 Task: Create a due date automation trigger when advanced on, on the wednesday before a card is due add fields with custom field "Resume" set to a number greater than 1 and lower or equal to 10 at 11:00 AM.
Action: Mouse moved to (945, 293)
Screenshot: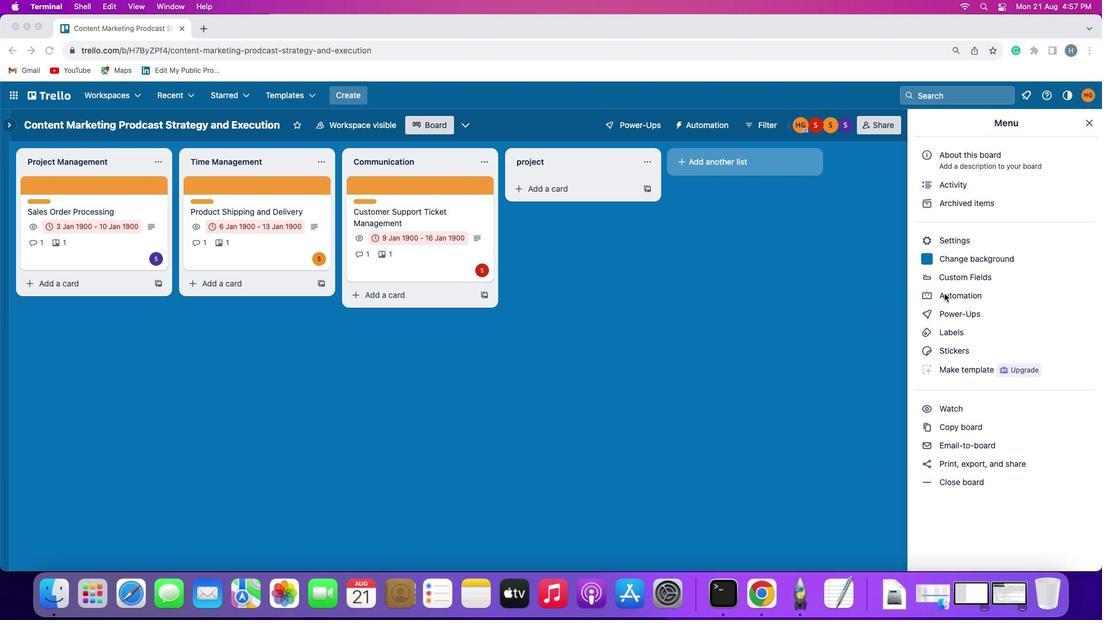 
Action: Mouse pressed left at (945, 293)
Screenshot: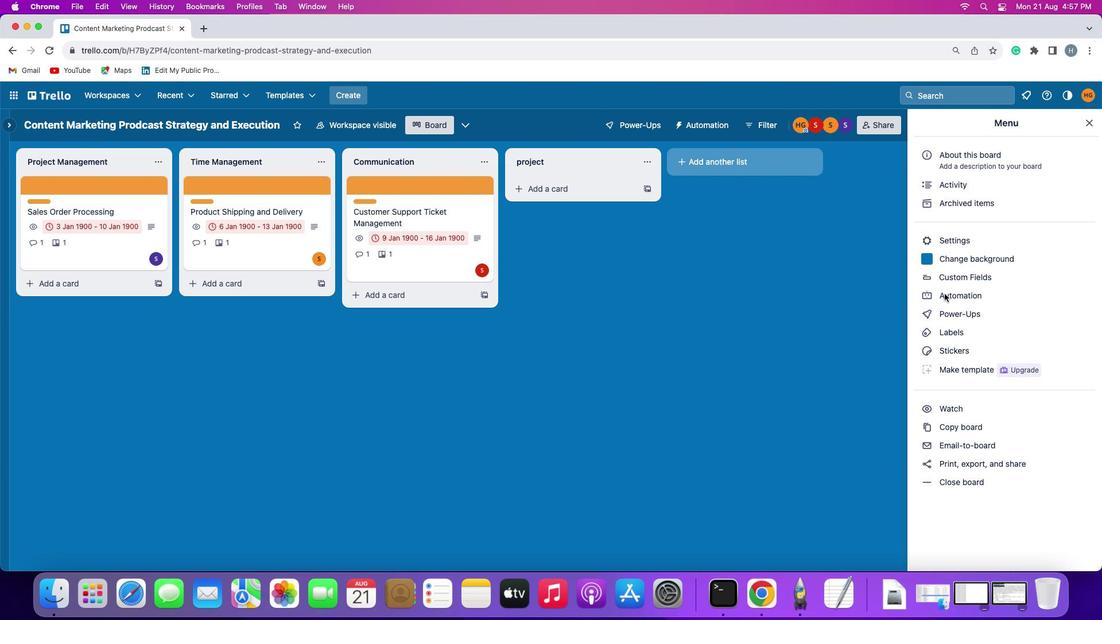 
Action: Mouse pressed left at (945, 293)
Screenshot: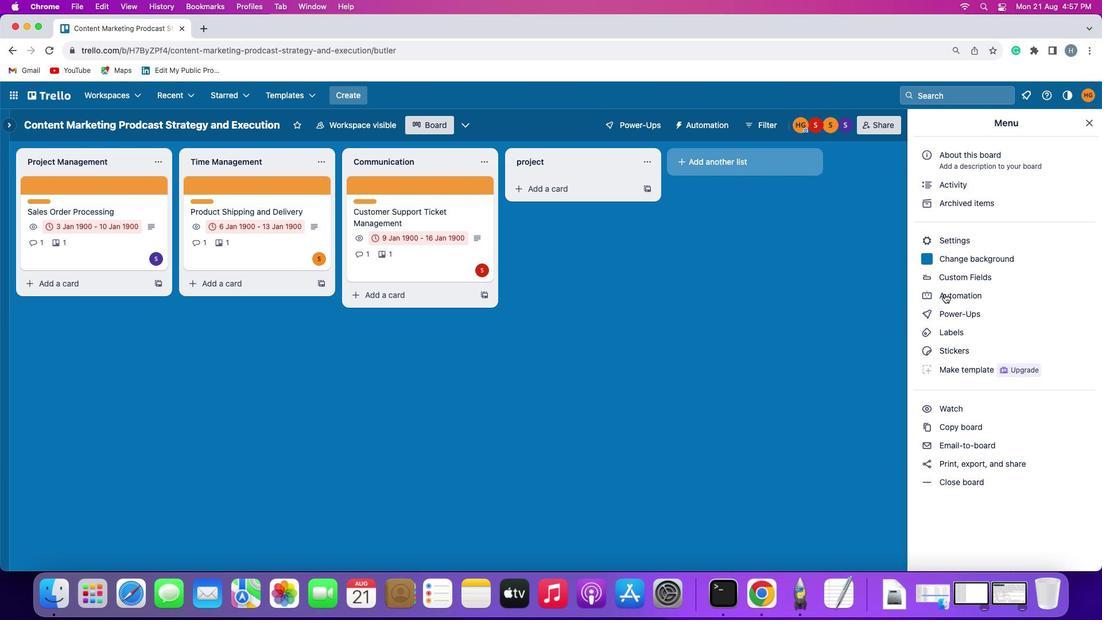 
Action: Mouse moved to (89, 276)
Screenshot: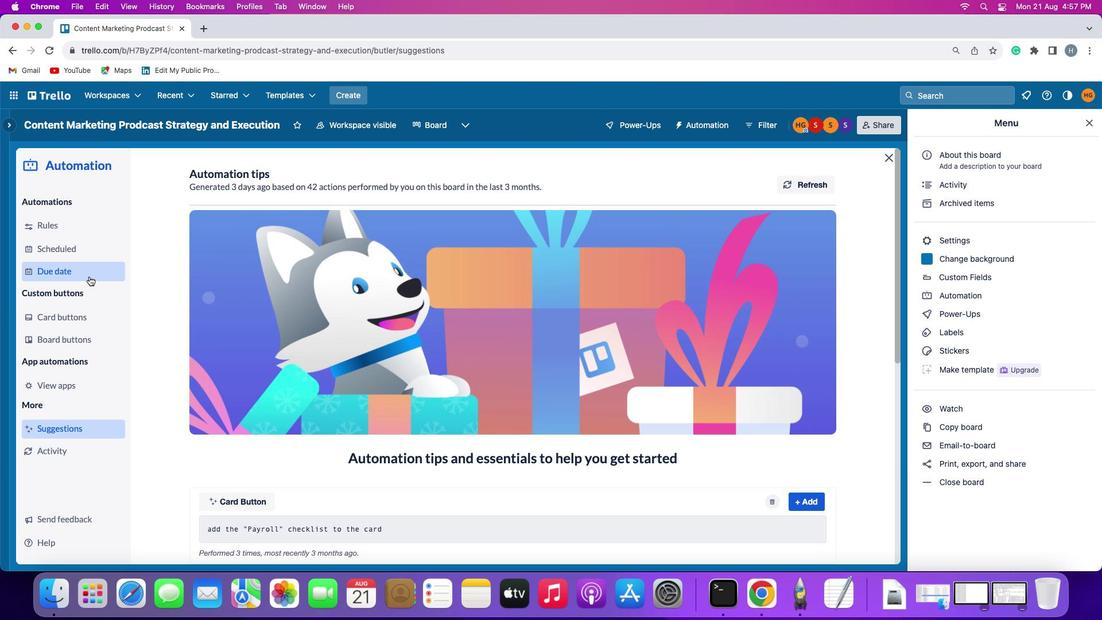 
Action: Mouse pressed left at (89, 276)
Screenshot: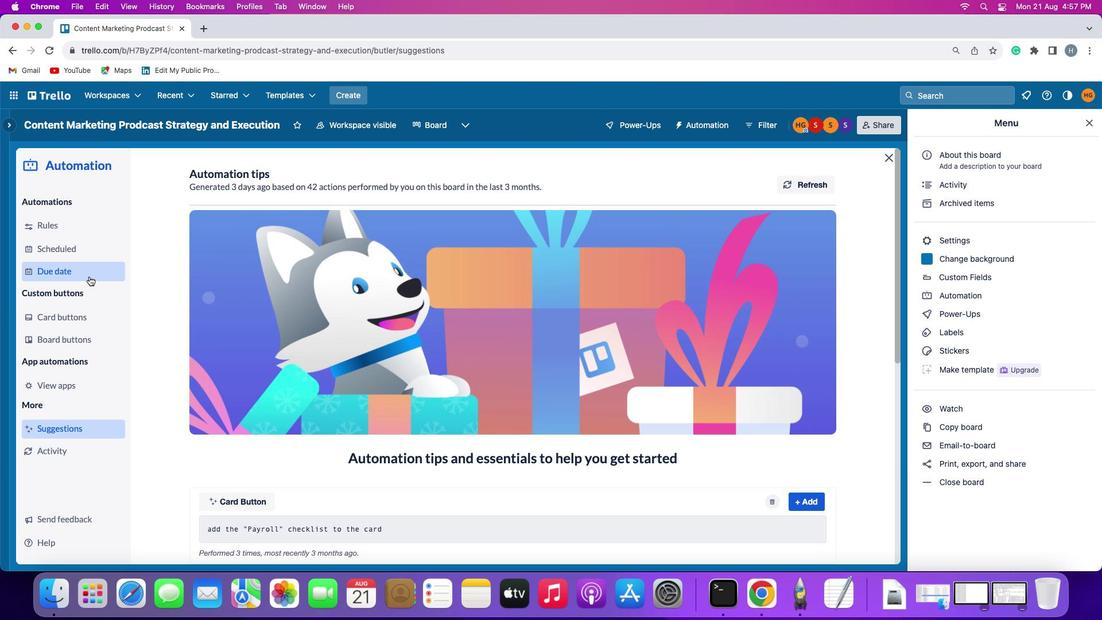 
Action: Mouse moved to (782, 169)
Screenshot: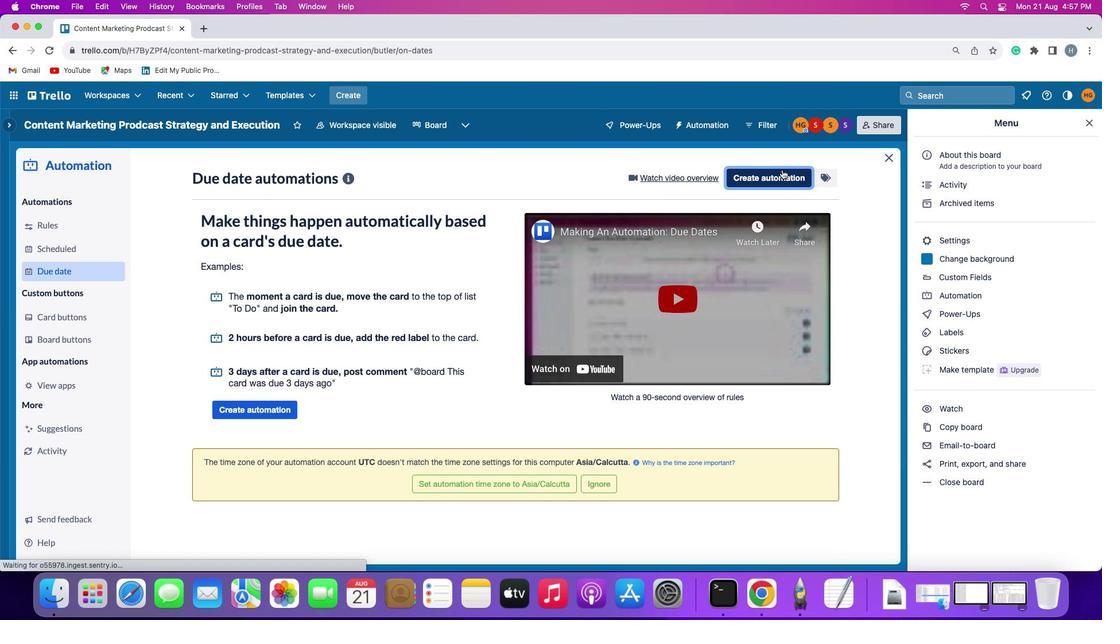
Action: Mouse pressed left at (782, 169)
Screenshot: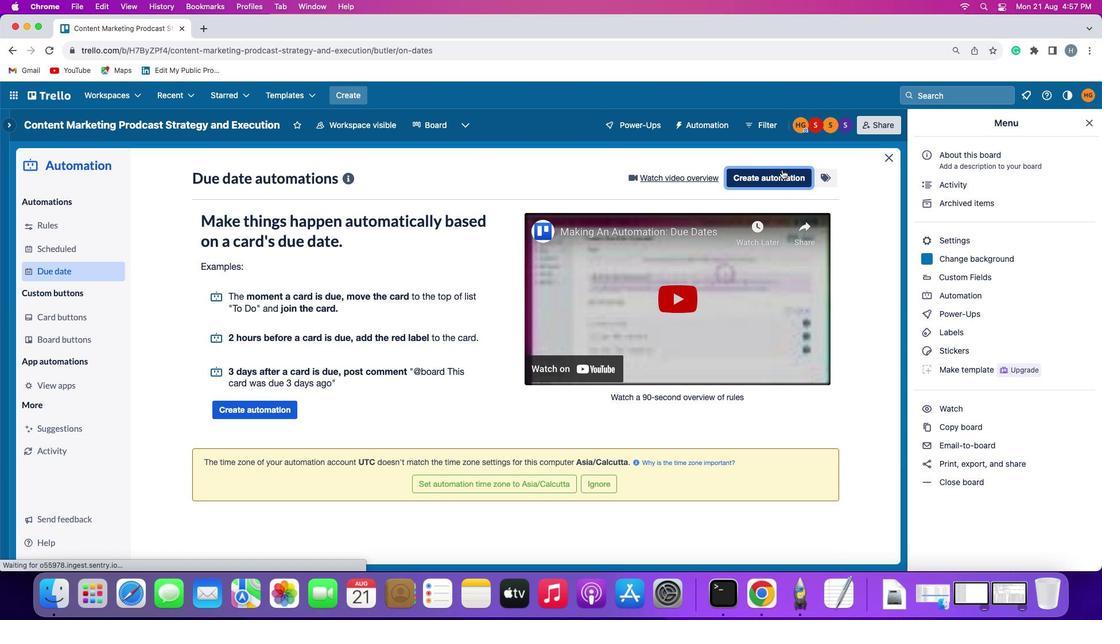
Action: Mouse moved to (223, 287)
Screenshot: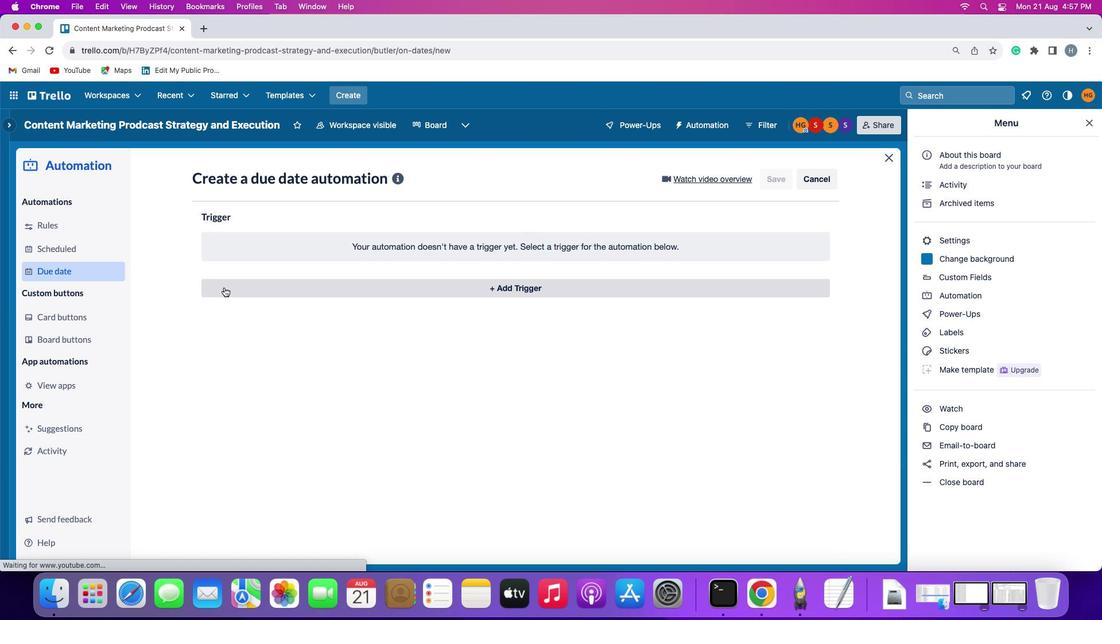 
Action: Mouse pressed left at (223, 287)
Screenshot: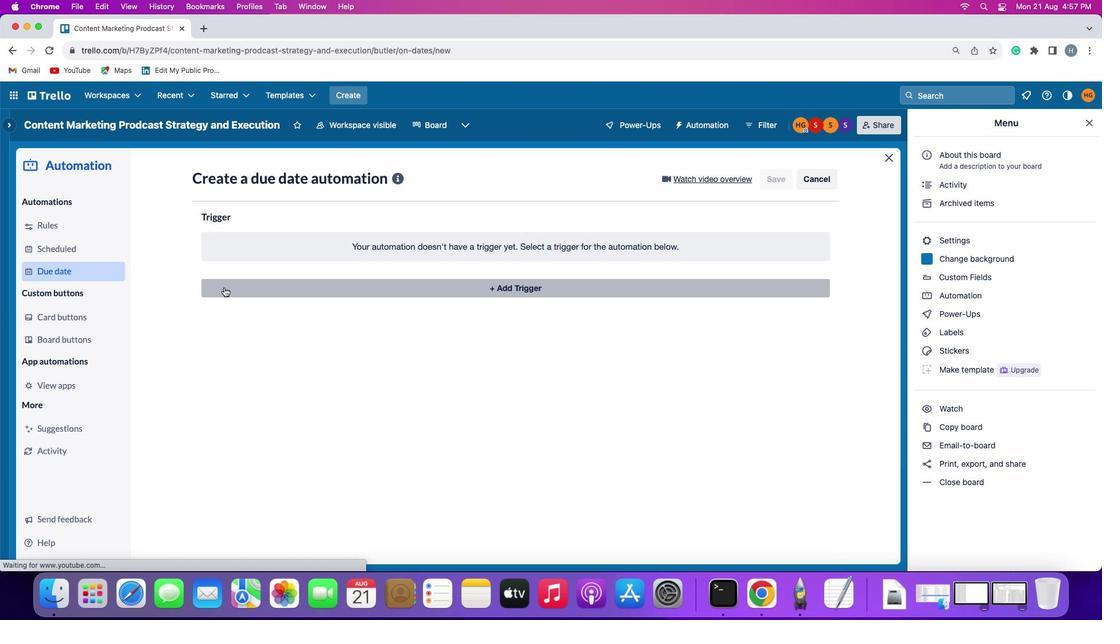 
Action: Mouse moved to (244, 501)
Screenshot: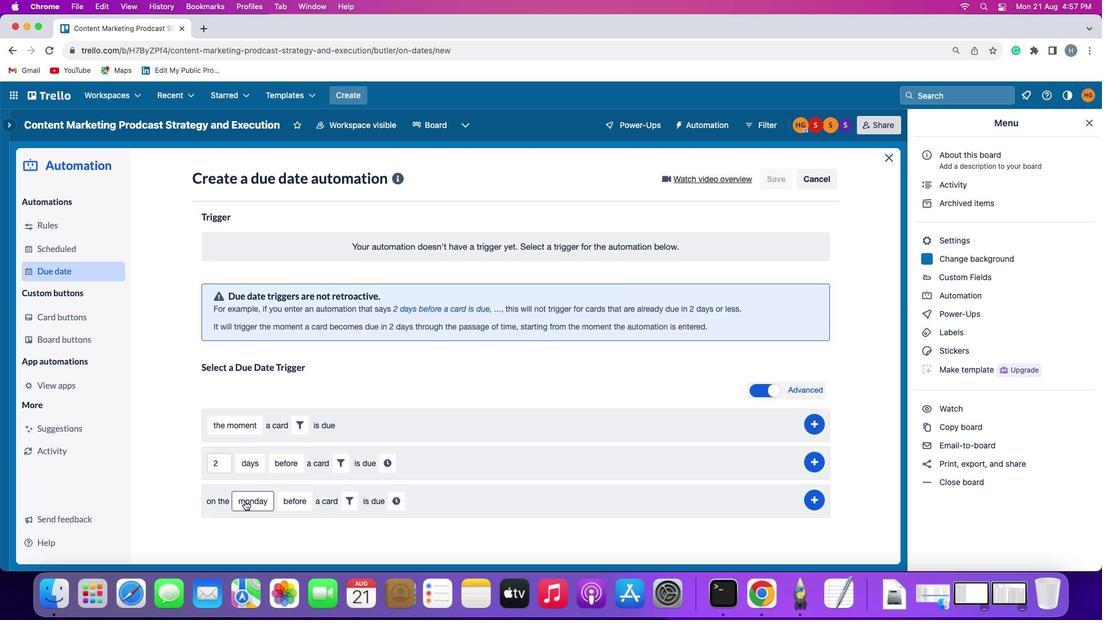 
Action: Mouse pressed left at (244, 501)
Screenshot: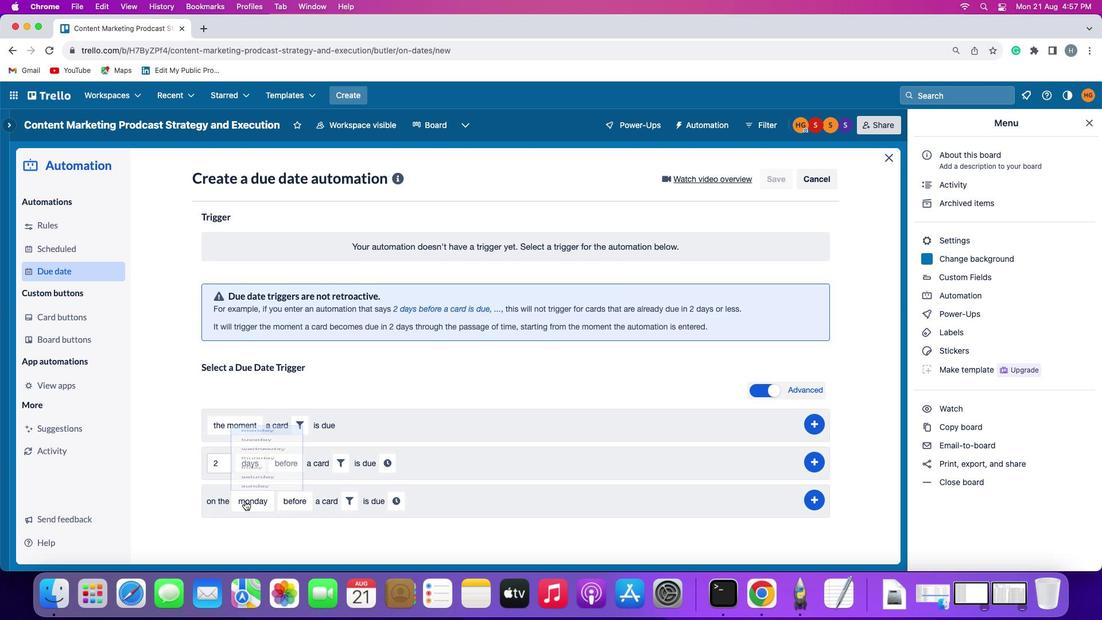 
Action: Mouse moved to (269, 390)
Screenshot: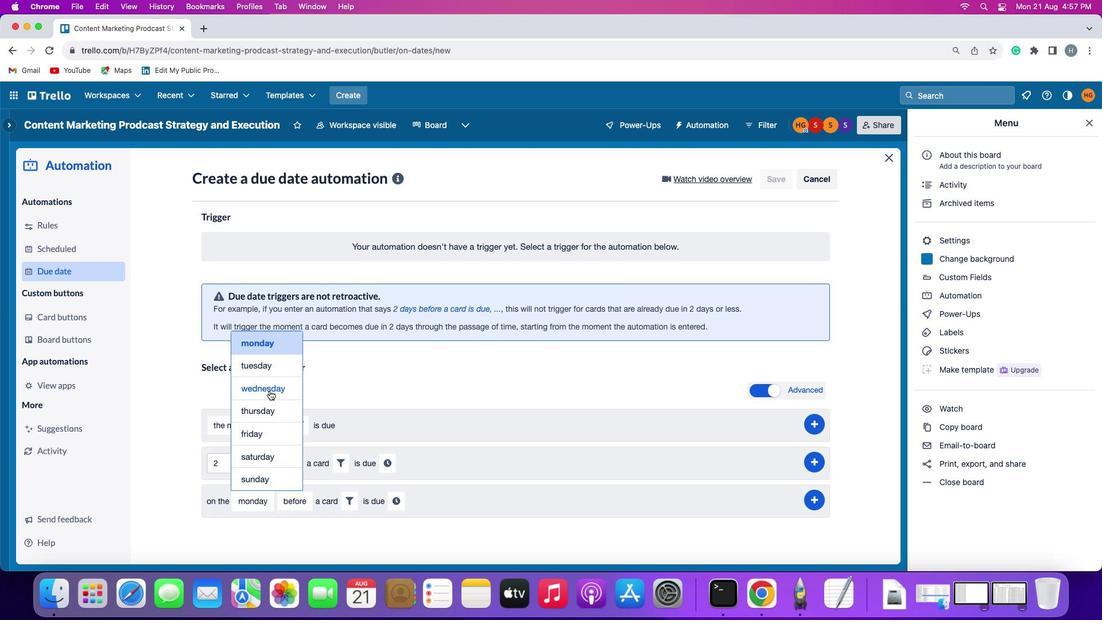 
Action: Mouse pressed left at (269, 390)
Screenshot: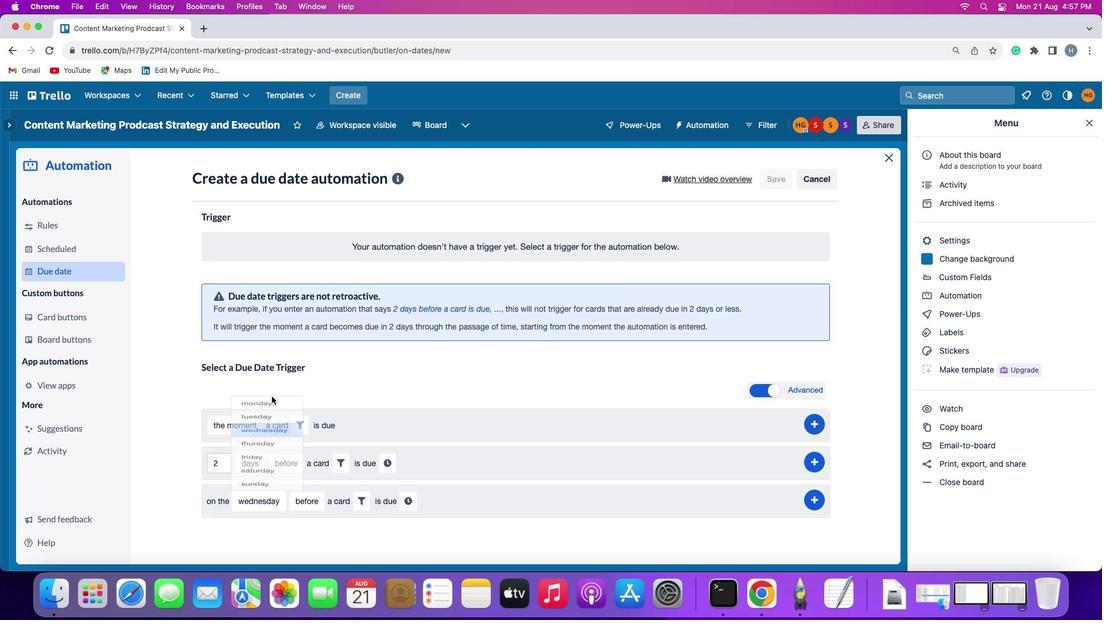 
Action: Mouse moved to (368, 501)
Screenshot: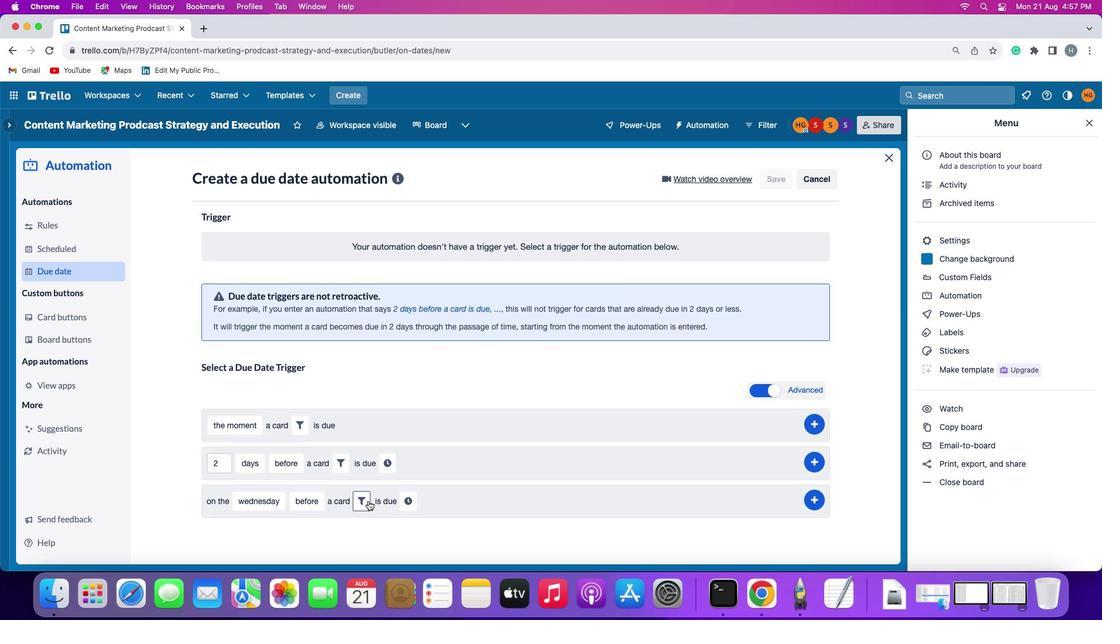
Action: Mouse pressed left at (368, 501)
Screenshot: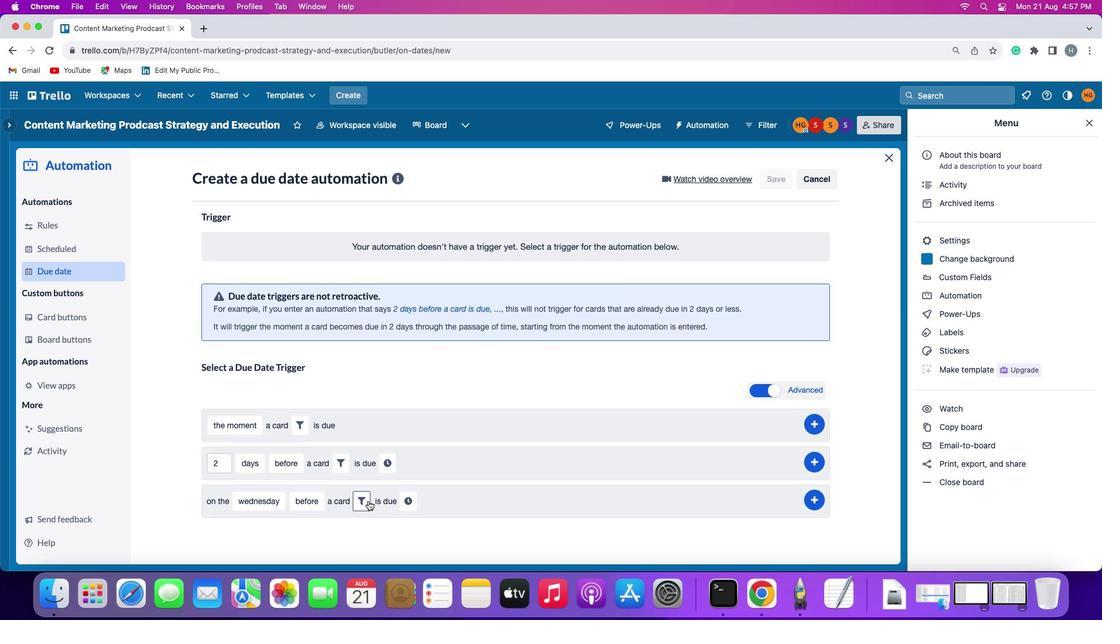 
Action: Mouse moved to (553, 540)
Screenshot: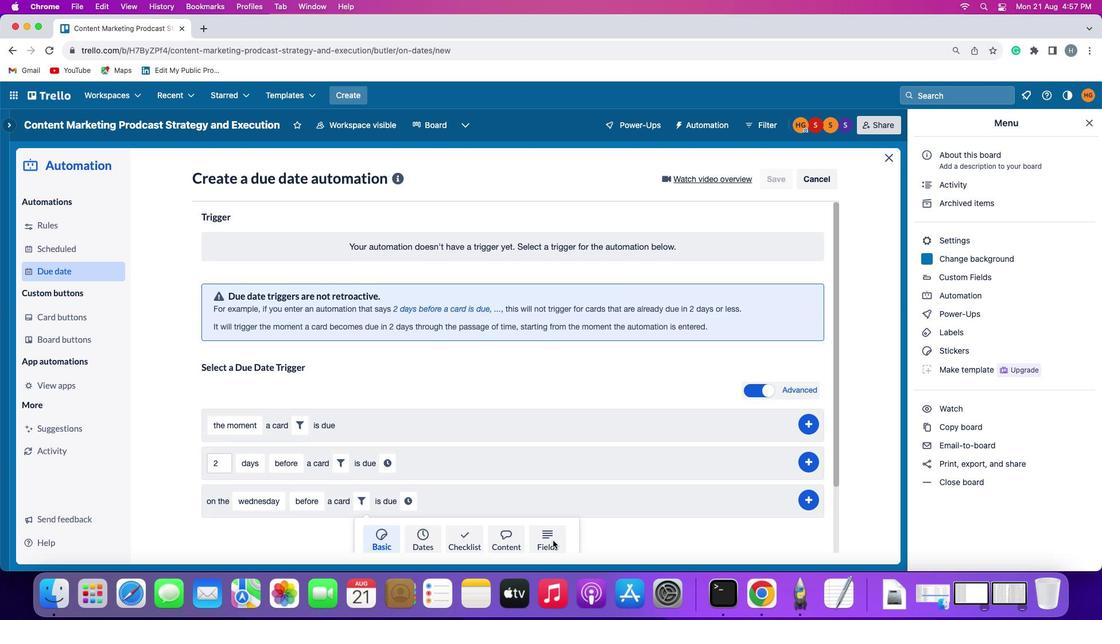 
Action: Mouse pressed left at (553, 540)
Screenshot: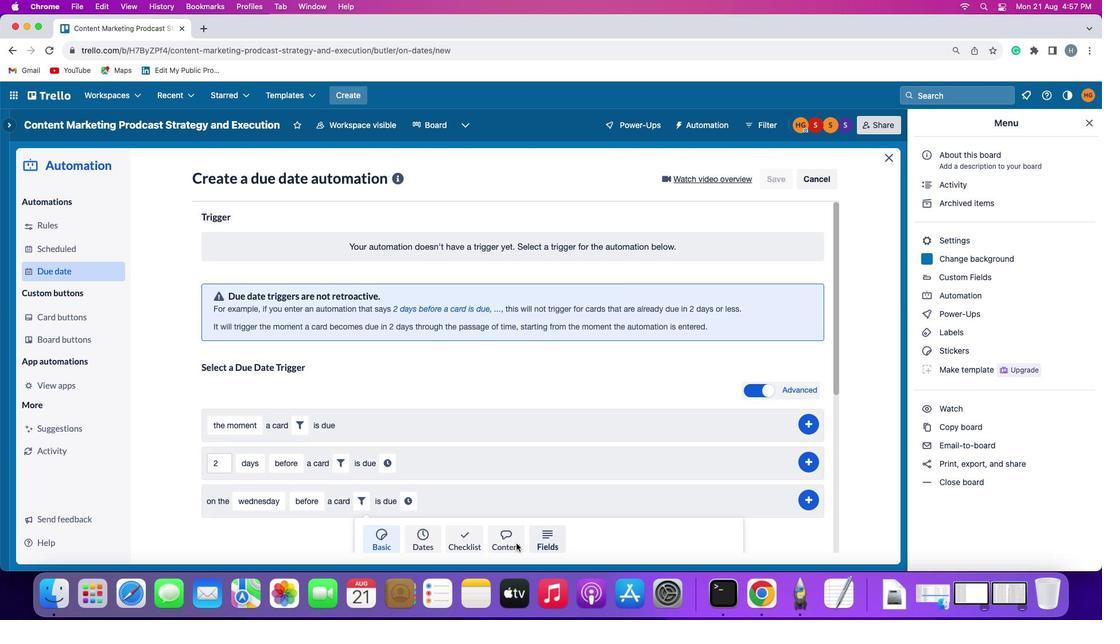 
Action: Mouse moved to (332, 543)
Screenshot: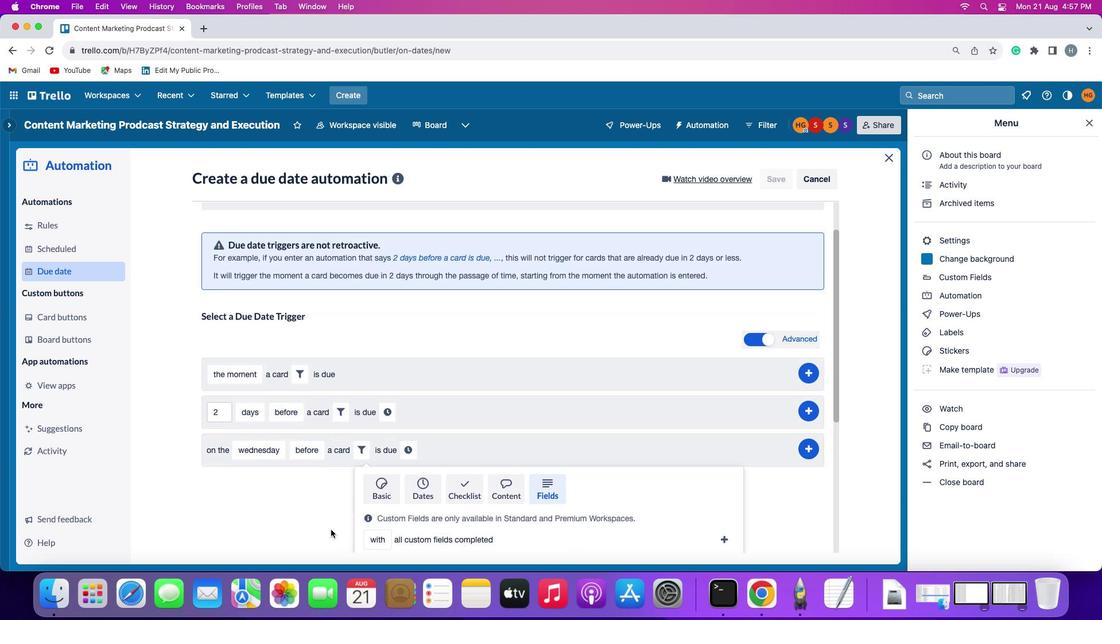 
Action: Mouse scrolled (332, 543) with delta (0, 0)
Screenshot: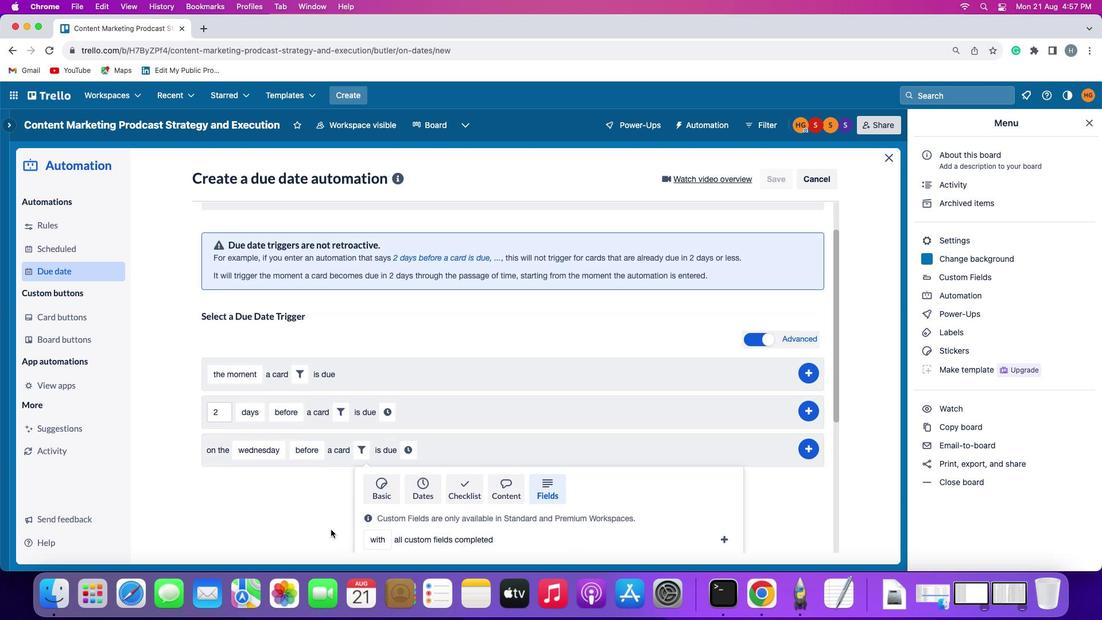 
Action: Mouse scrolled (332, 543) with delta (0, 0)
Screenshot: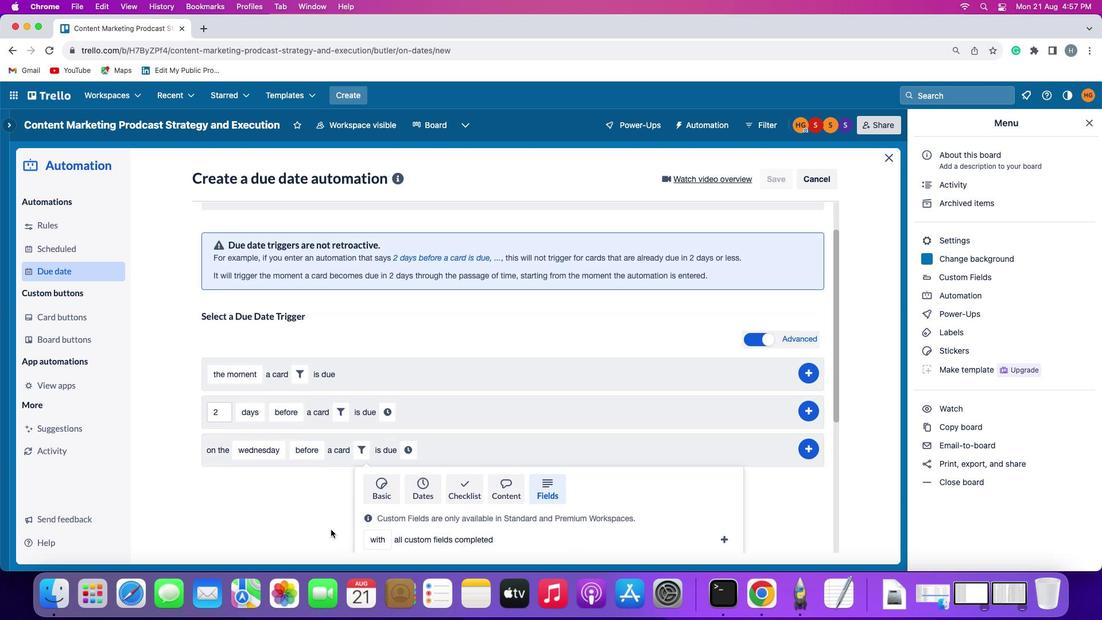 
Action: Mouse moved to (332, 542)
Screenshot: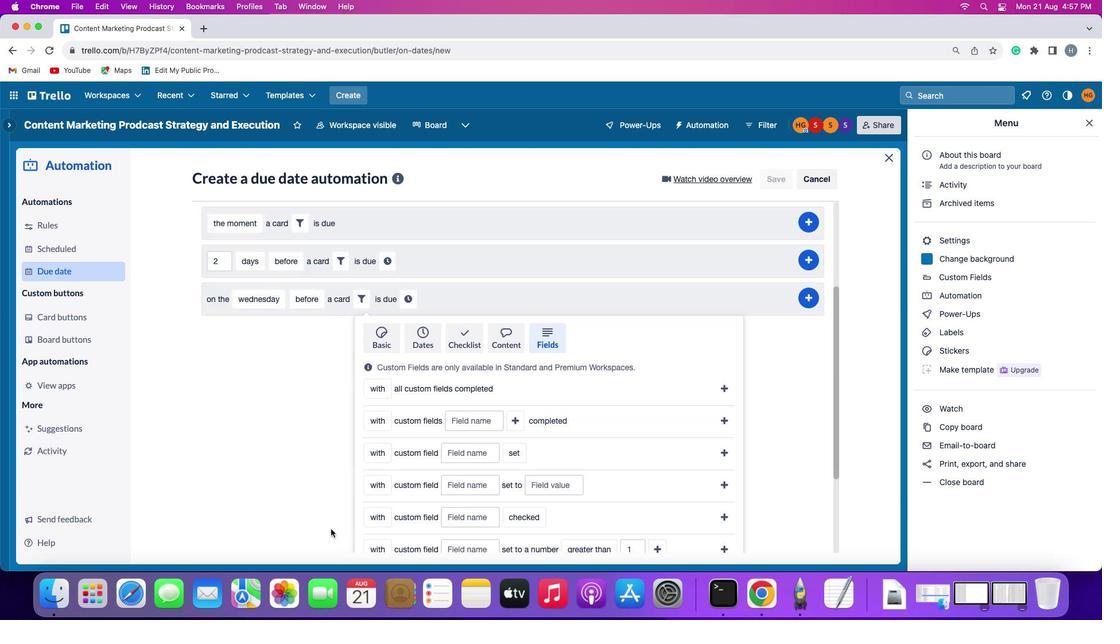 
Action: Mouse scrolled (332, 542) with delta (0, -1)
Screenshot: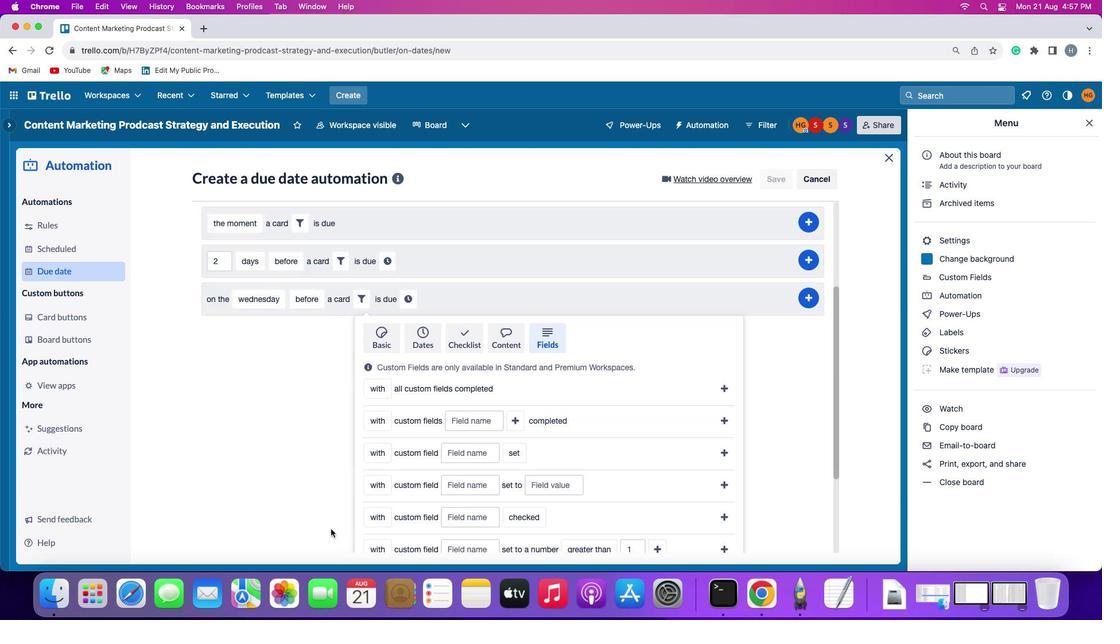 
Action: Mouse moved to (332, 539)
Screenshot: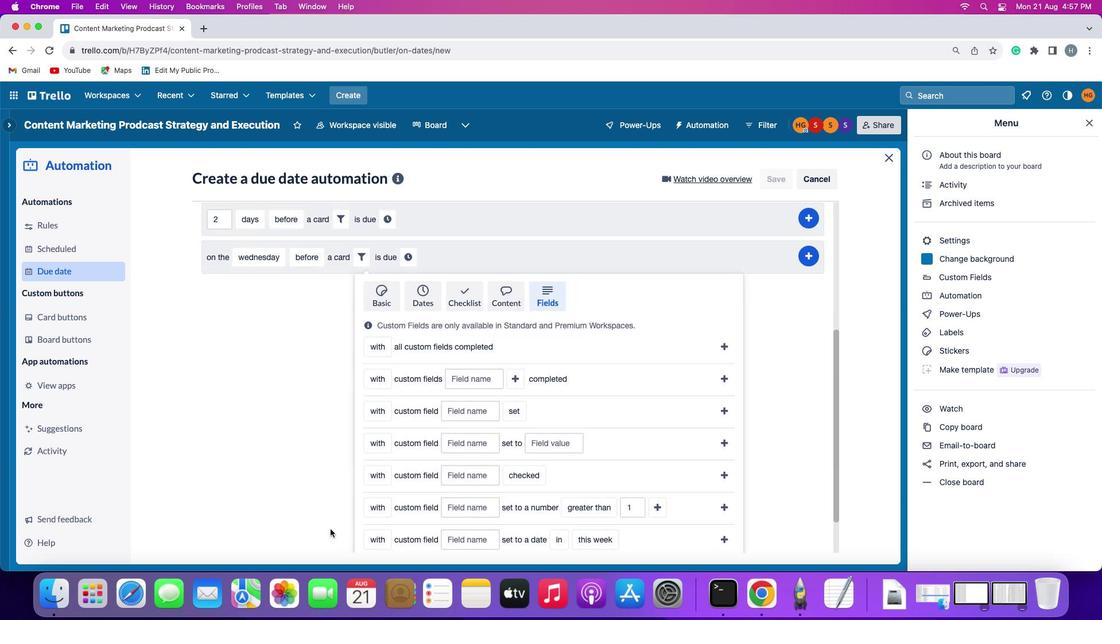 
Action: Mouse scrolled (332, 539) with delta (0, -2)
Screenshot: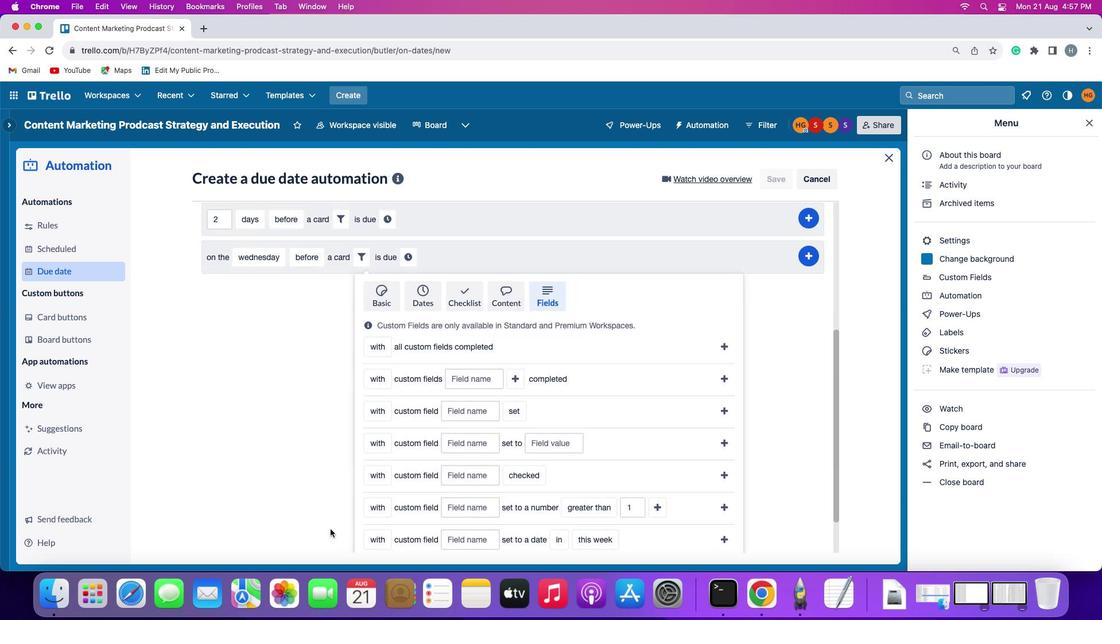 
Action: Mouse moved to (331, 528)
Screenshot: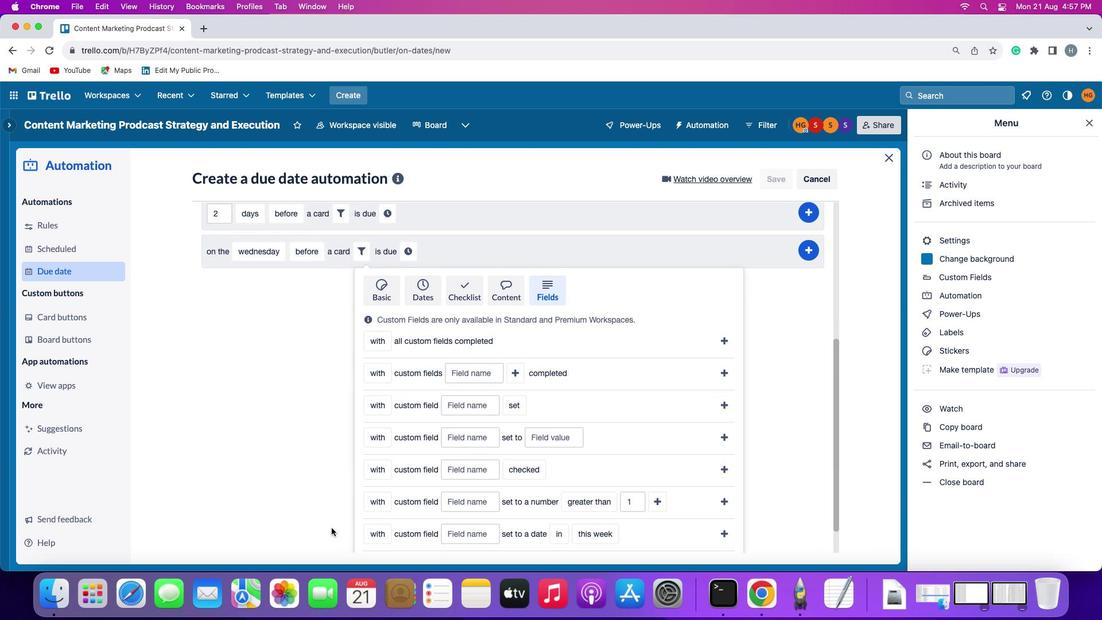 
Action: Mouse scrolled (331, 528) with delta (0, 0)
Screenshot: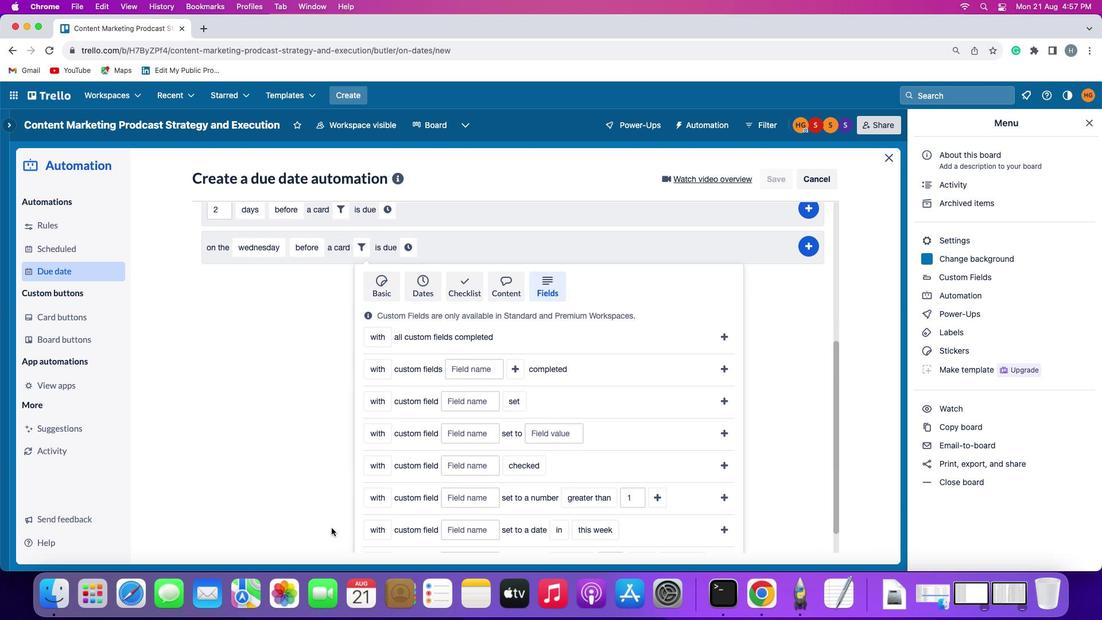 
Action: Mouse scrolled (331, 528) with delta (0, 0)
Screenshot: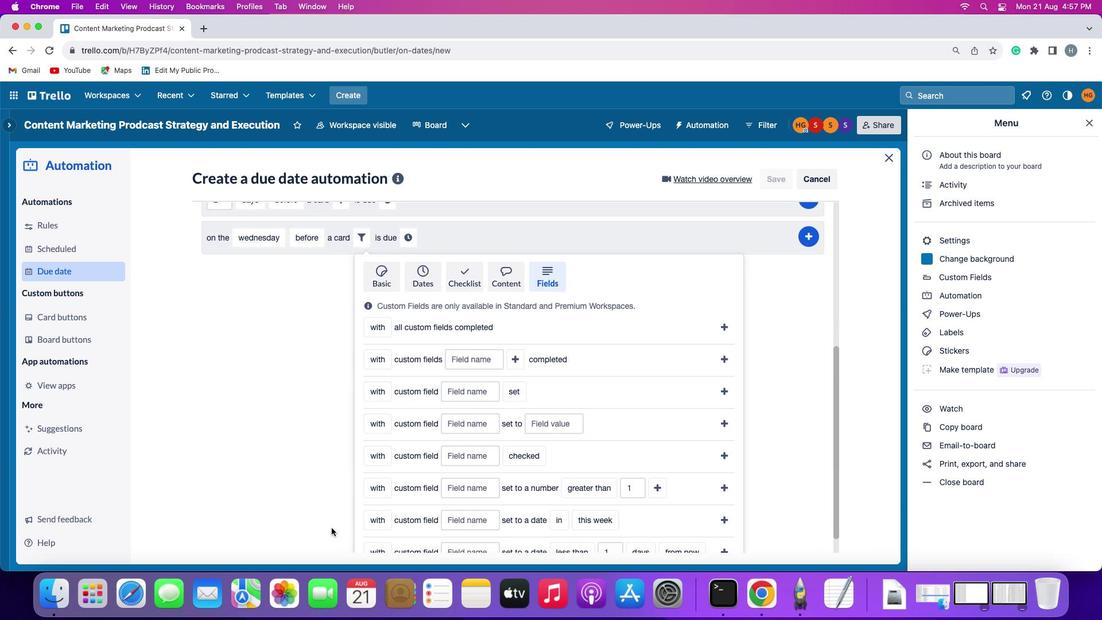 
Action: Mouse scrolled (331, 528) with delta (0, -1)
Screenshot: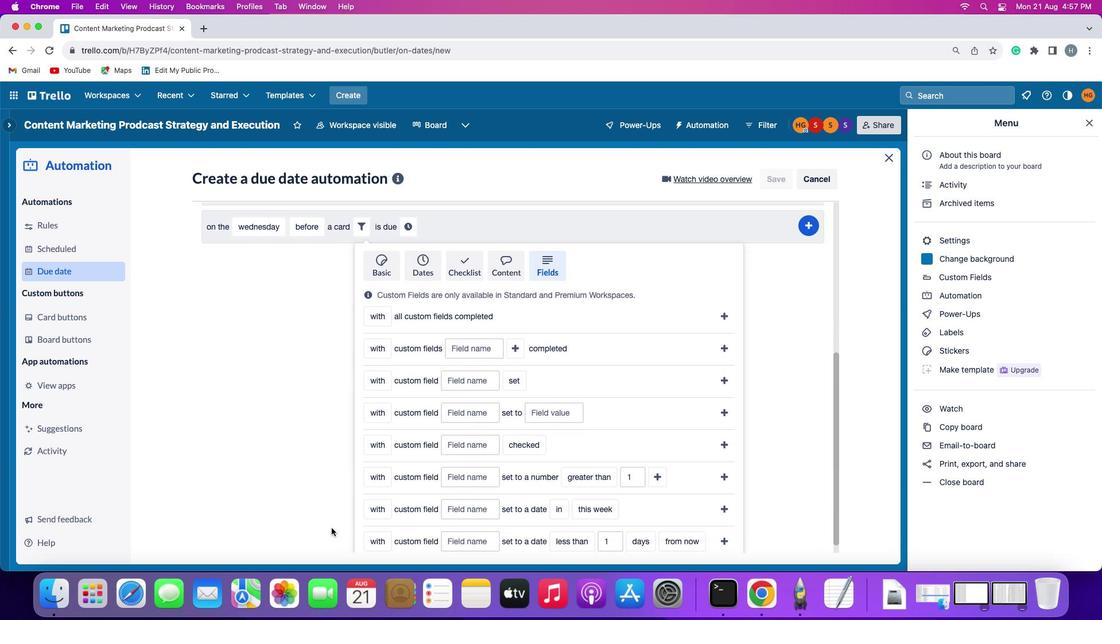 
Action: Mouse scrolled (331, 528) with delta (0, -2)
Screenshot: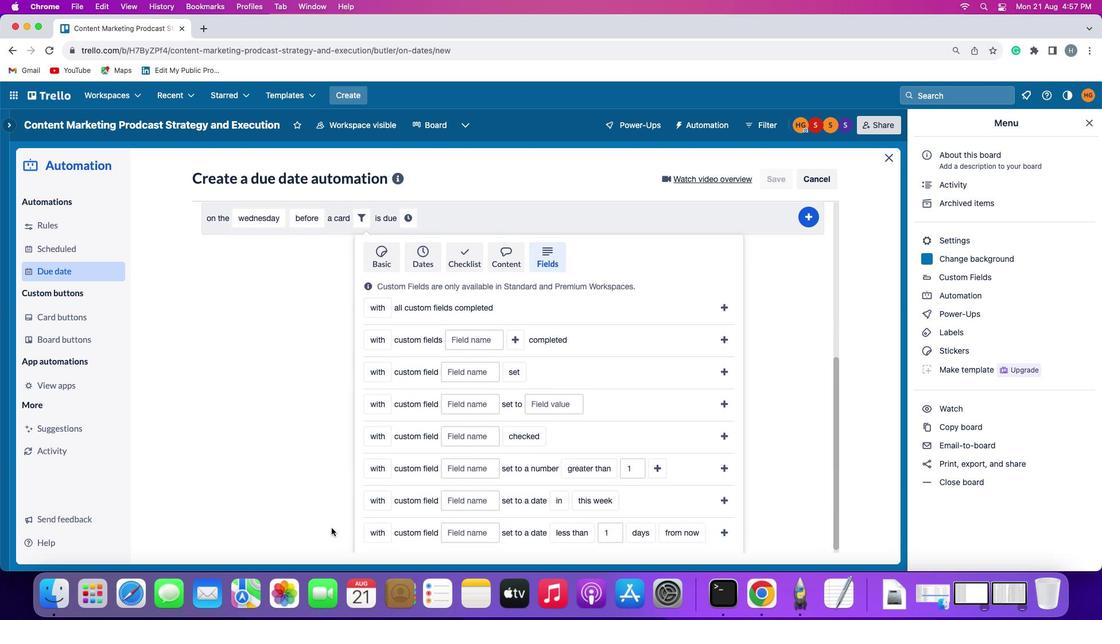 
Action: Mouse scrolled (331, 528) with delta (0, 0)
Screenshot: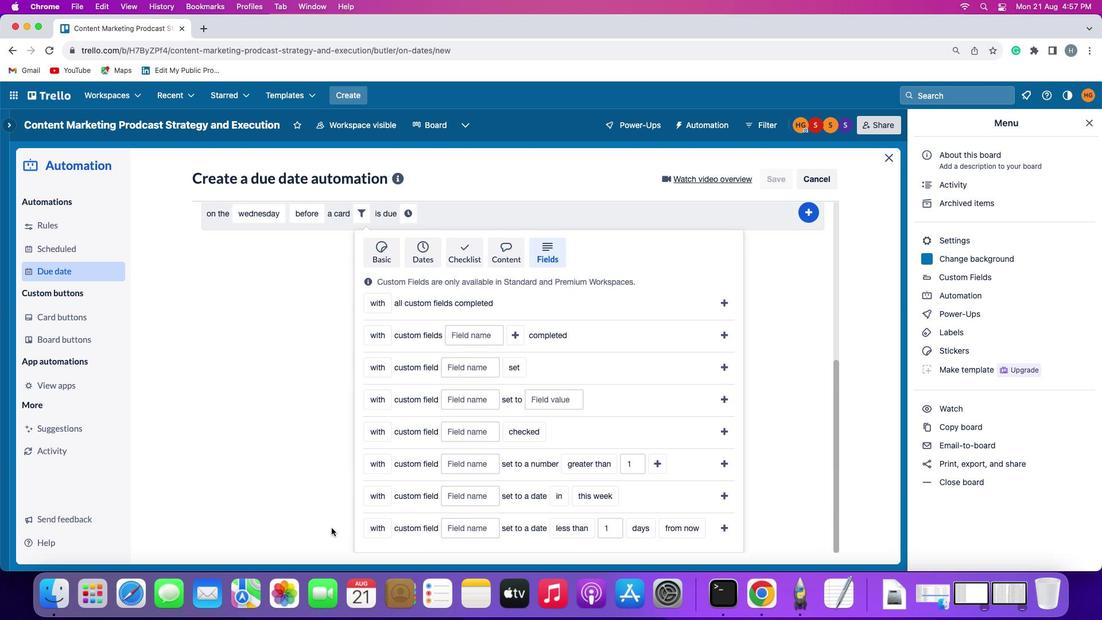 
Action: Mouse scrolled (331, 528) with delta (0, 0)
Screenshot: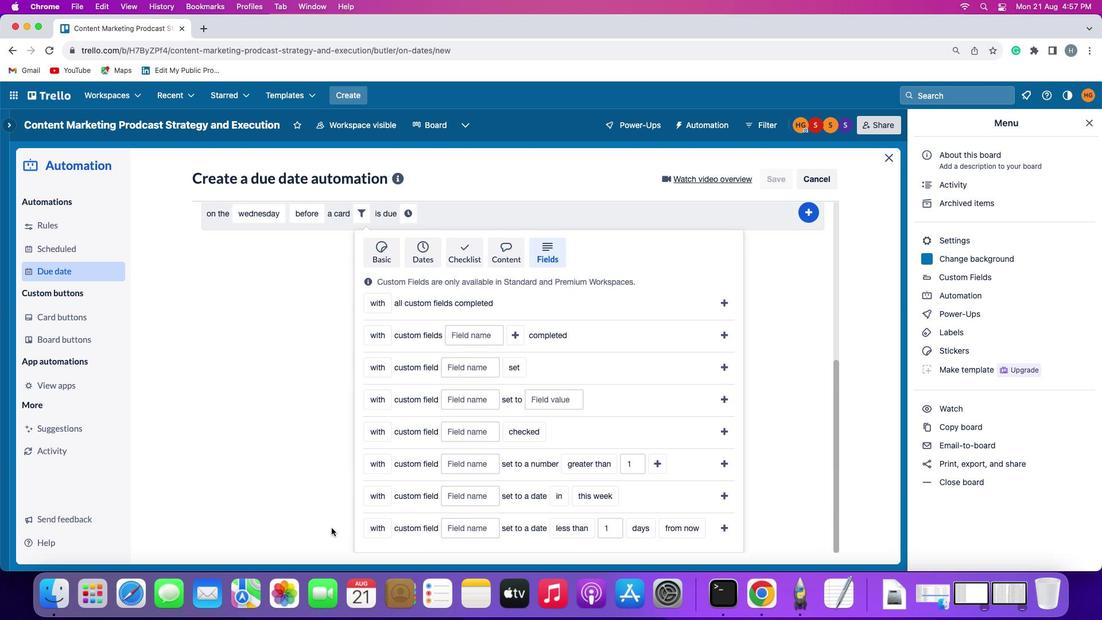 
Action: Mouse scrolled (331, 528) with delta (0, -1)
Screenshot: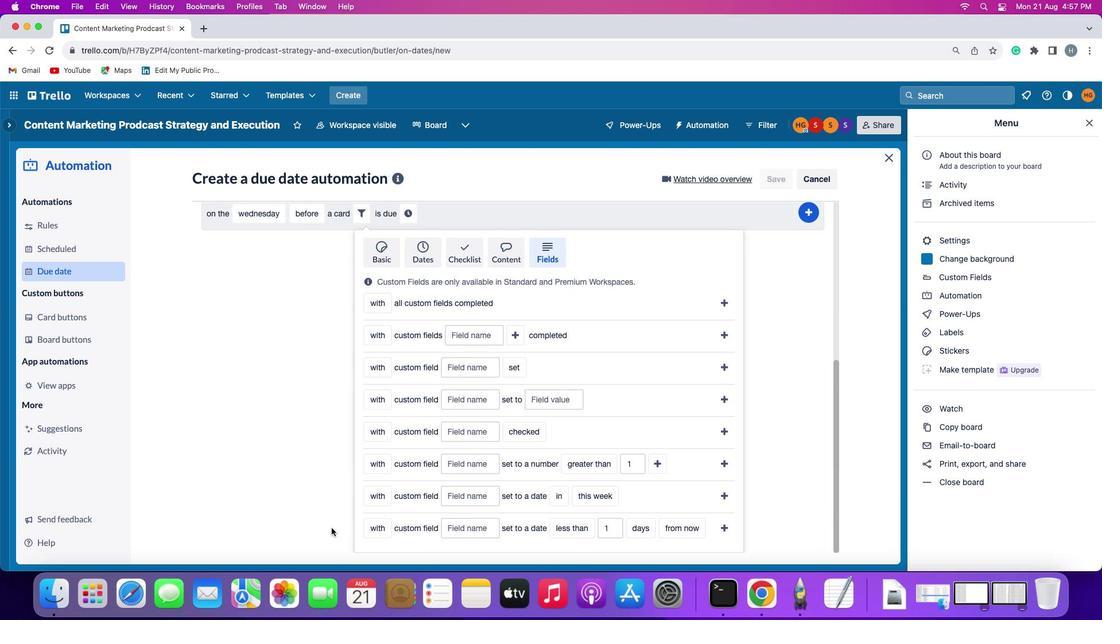 
Action: Mouse moved to (328, 529)
Screenshot: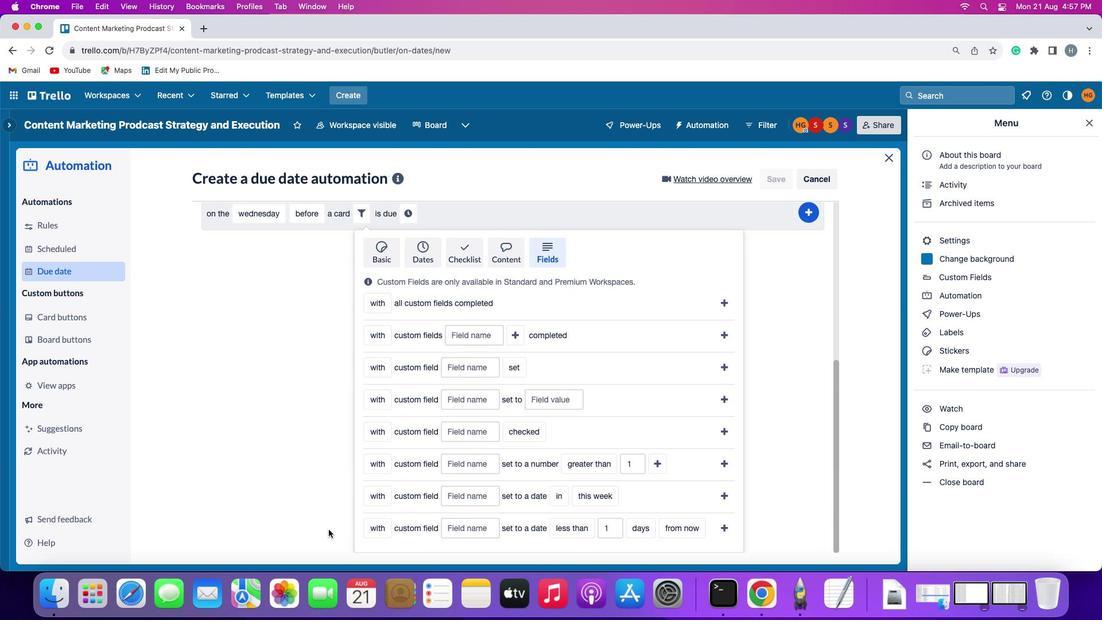 
Action: Mouse scrolled (328, 529) with delta (0, 0)
Screenshot: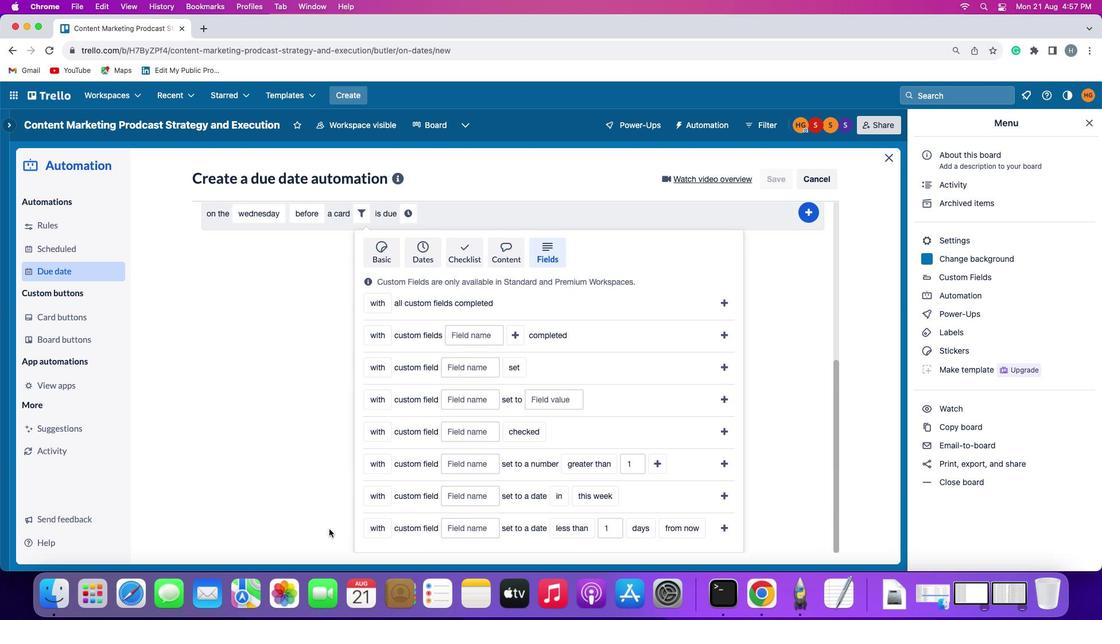 
Action: Mouse moved to (328, 529)
Screenshot: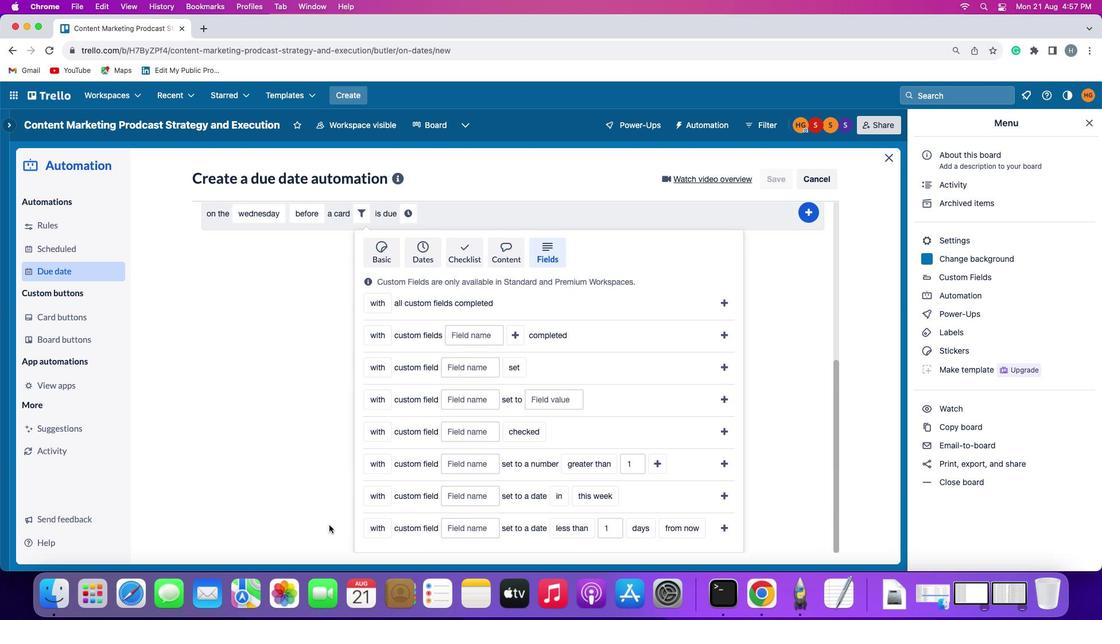
Action: Mouse scrolled (328, 529) with delta (0, 0)
Screenshot: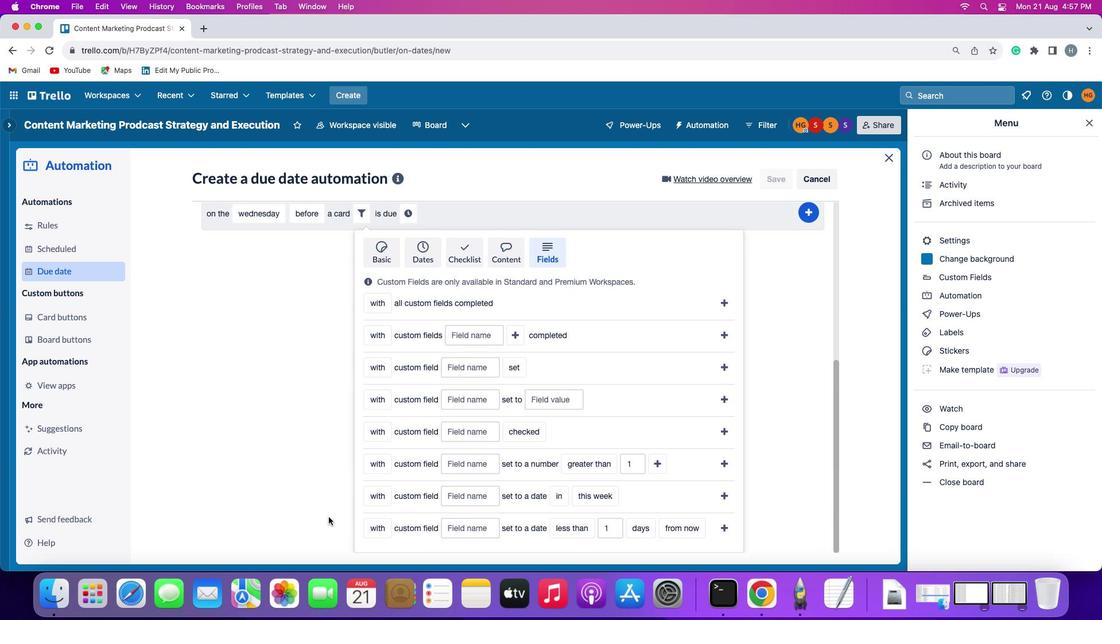 
Action: Mouse moved to (457, 462)
Screenshot: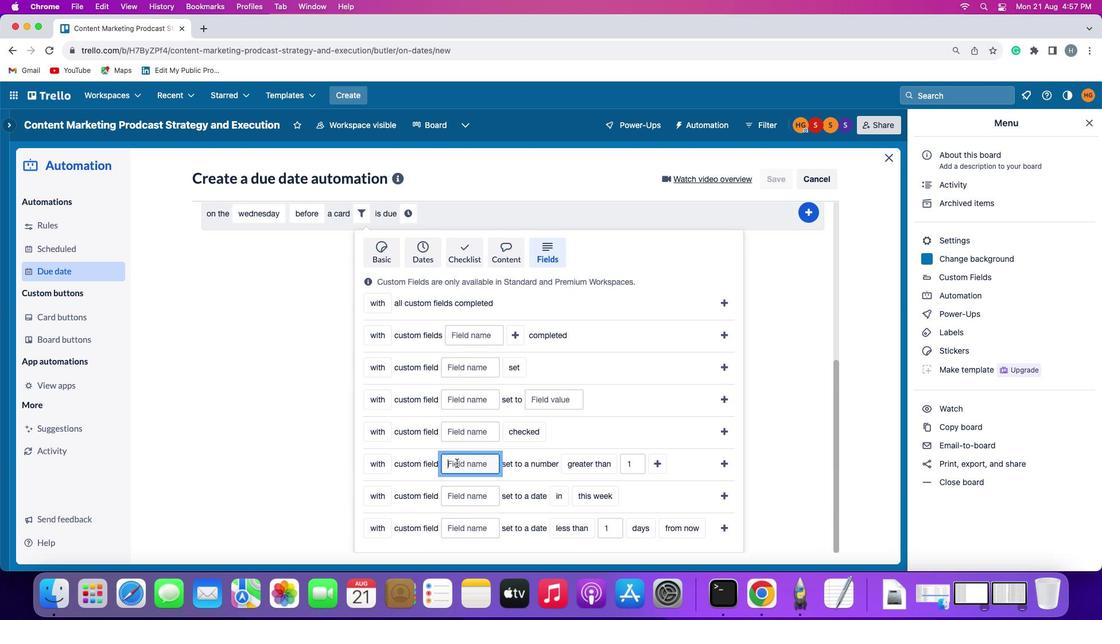 
Action: Mouse pressed left at (457, 462)
Screenshot: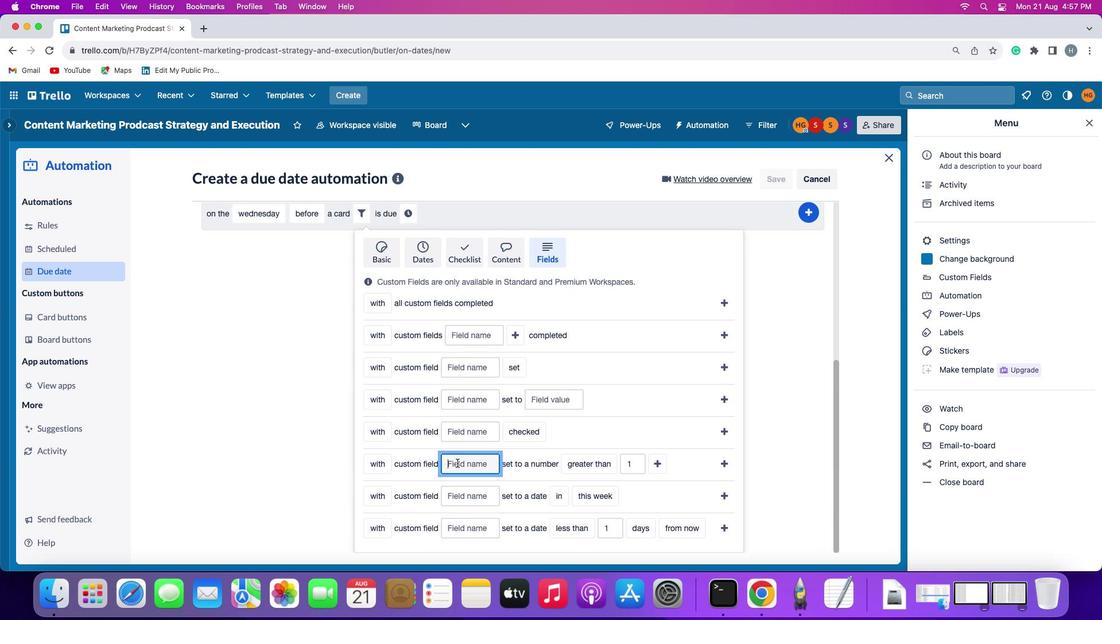 
Action: Mouse moved to (458, 463)
Screenshot: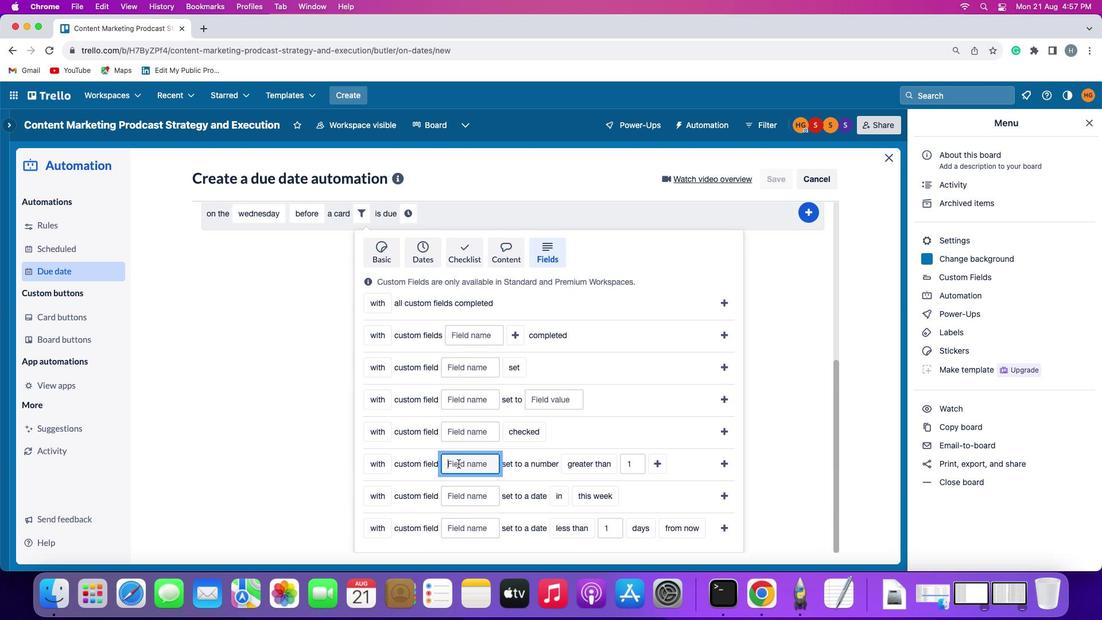 
Action: Key pressed Key.shift
Screenshot: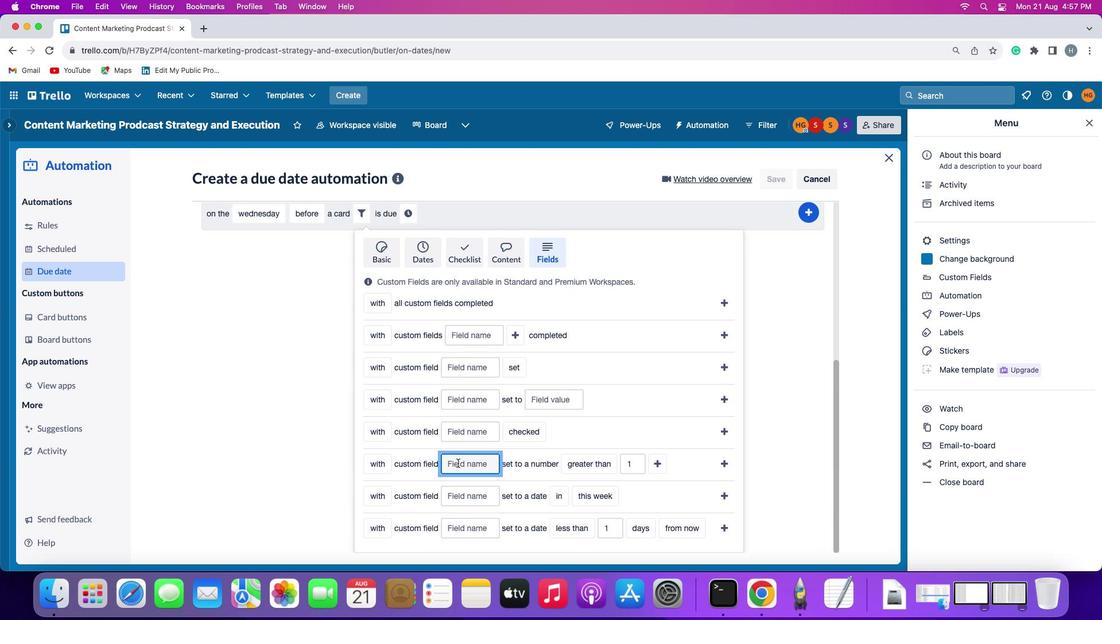 
Action: Mouse moved to (457, 462)
Screenshot: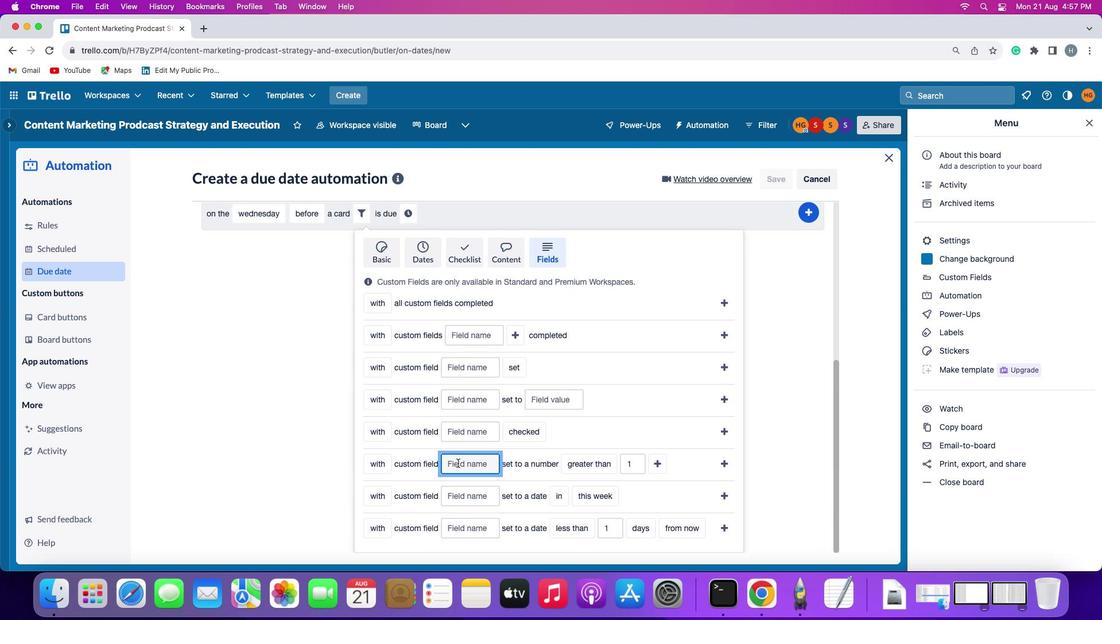 
Action: Key pressed 'R'
Screenshot: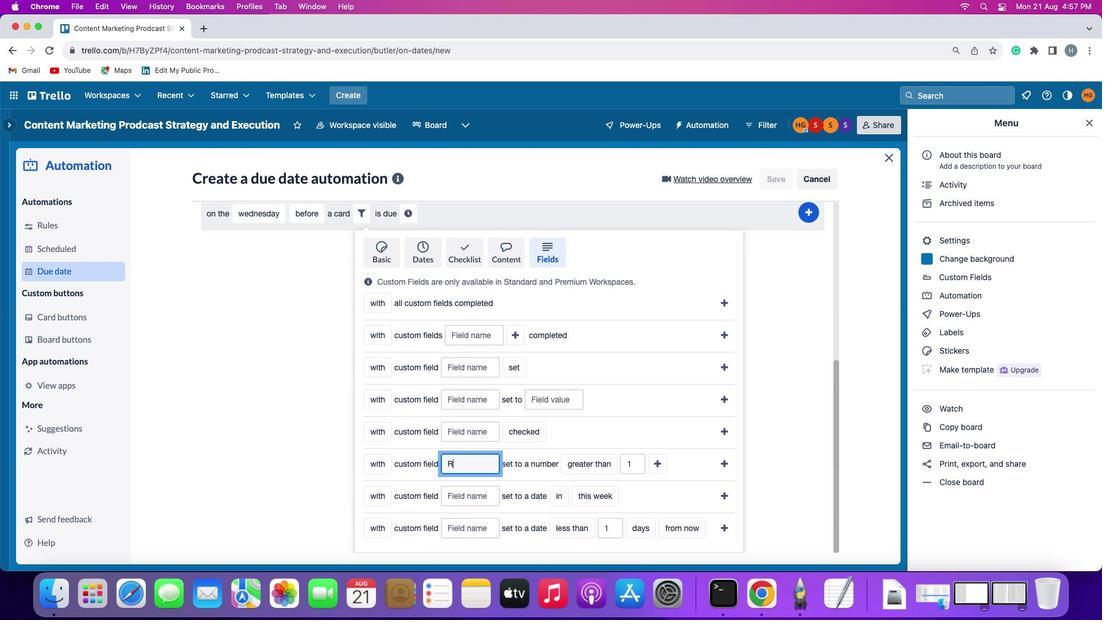 
Action: Mouse moved to (457, 463)
Screenshot: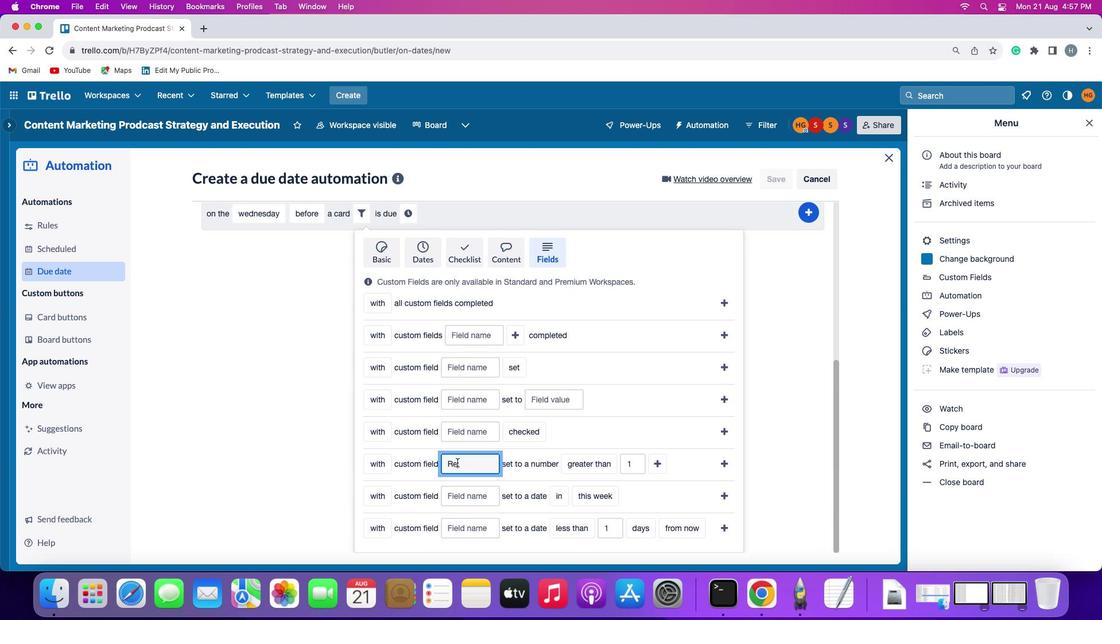 
Action: Key pressed 'e'
Screenshot: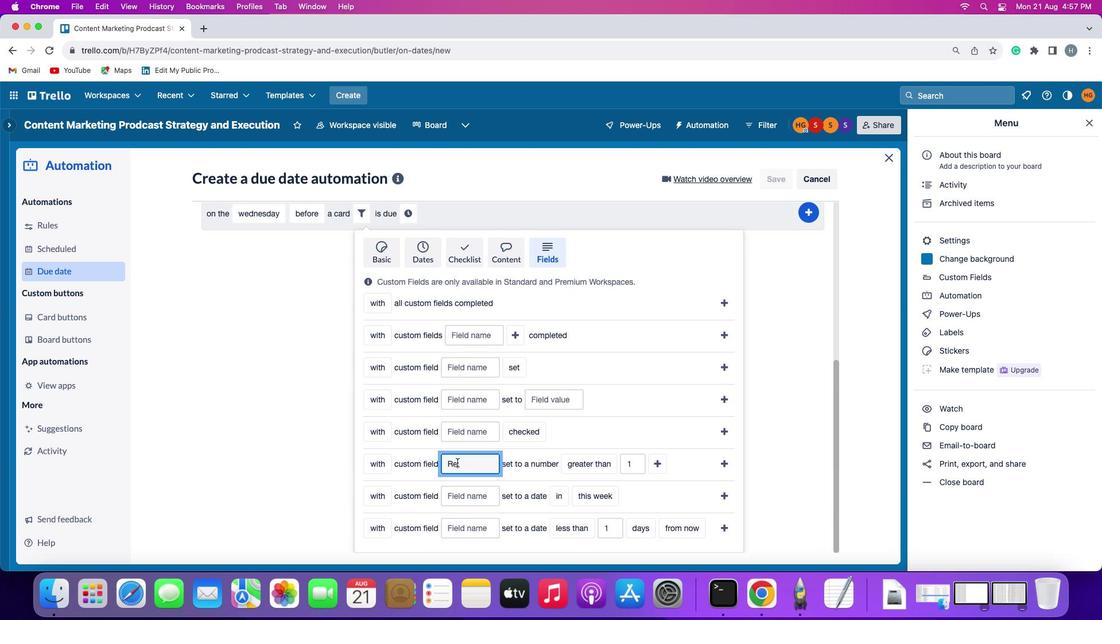 
Action: Mouse moved to (457, 462)
Screenshot: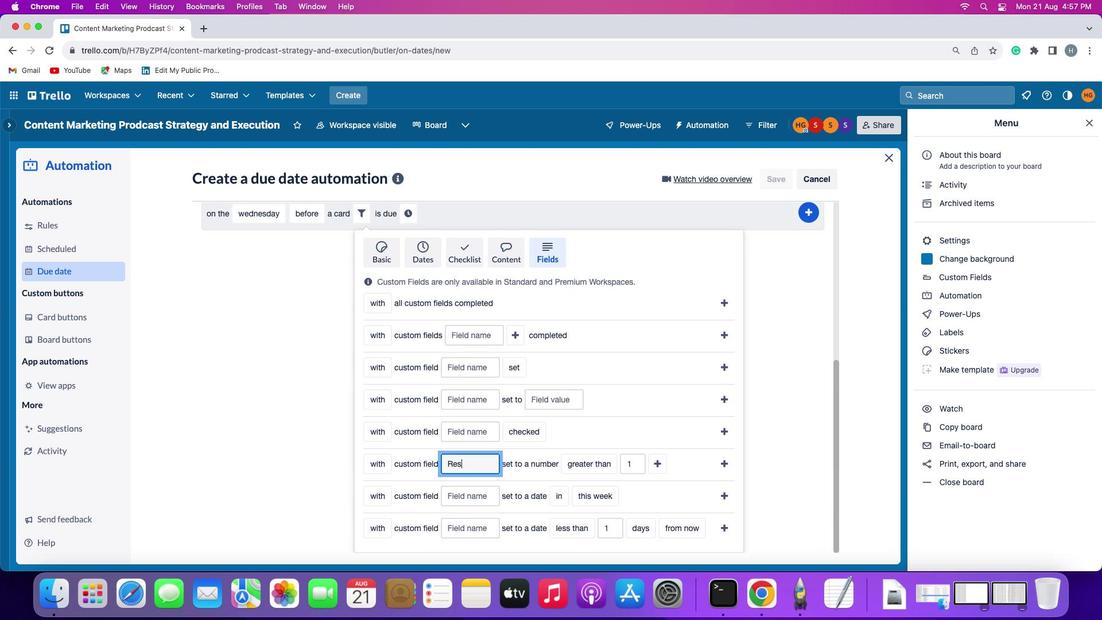 
Action: Key pressed 's'
Screenshot: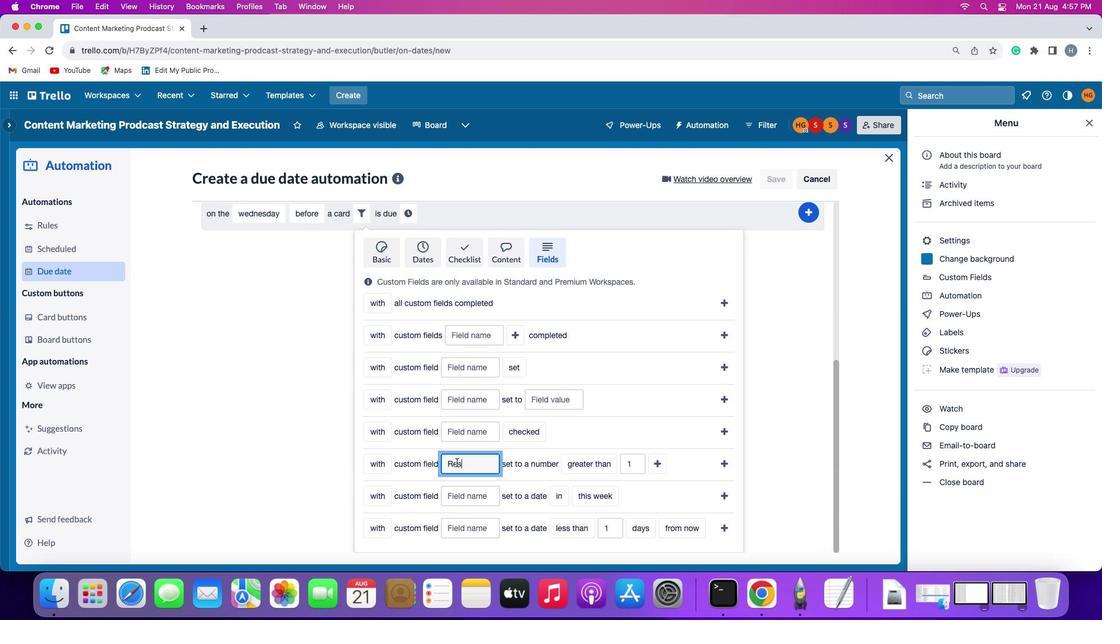 
Action: Mouse moved to (457, 462)
Screenshot: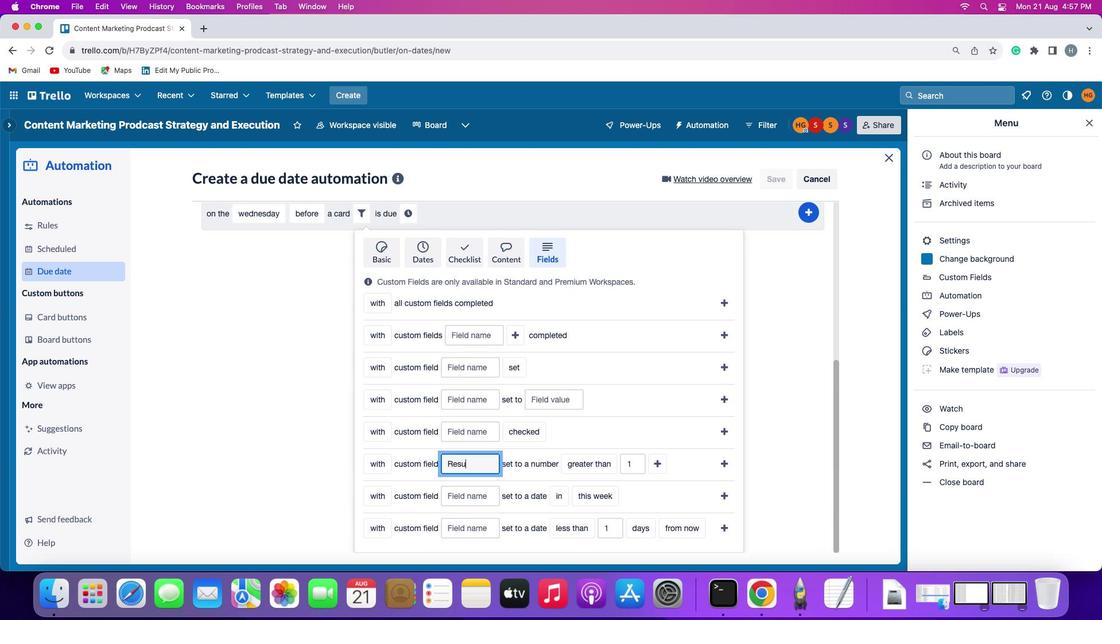 
Action: Key pressed 'u''m''e'
Screenshot: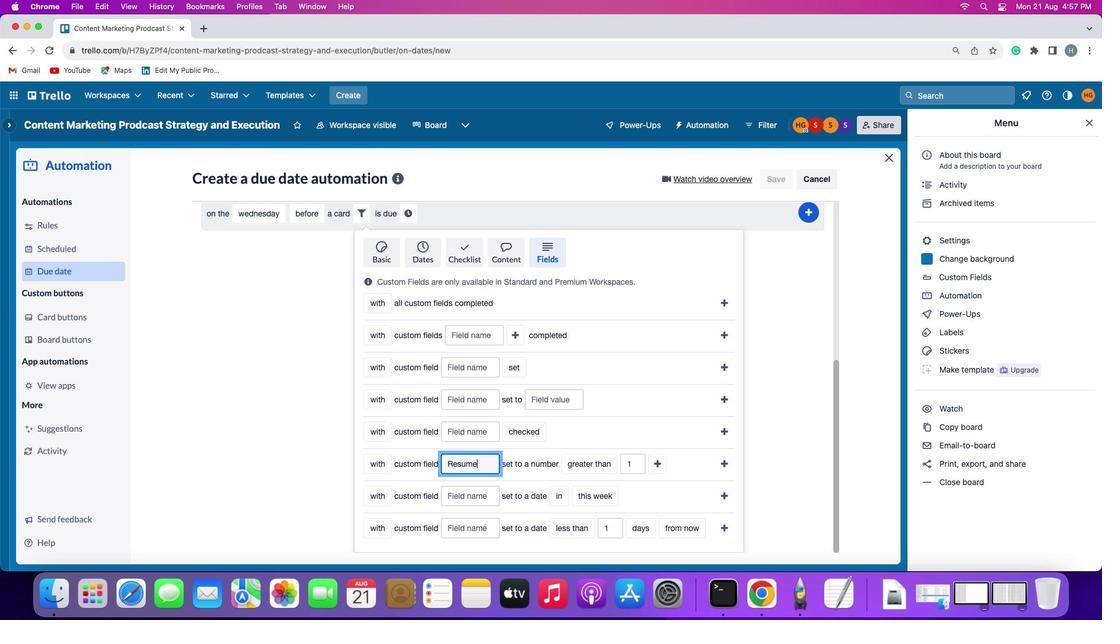 
Action: Mouse moved to (586, 462)
Screenshot: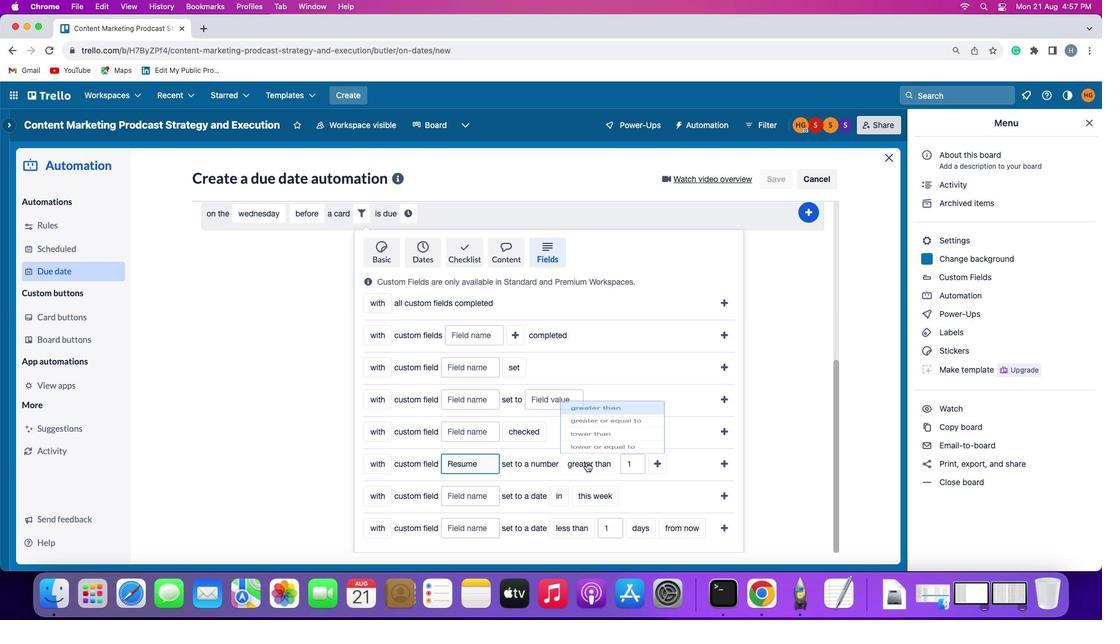 
Action: Mouse pressed left at (586, 462)
Screenshot: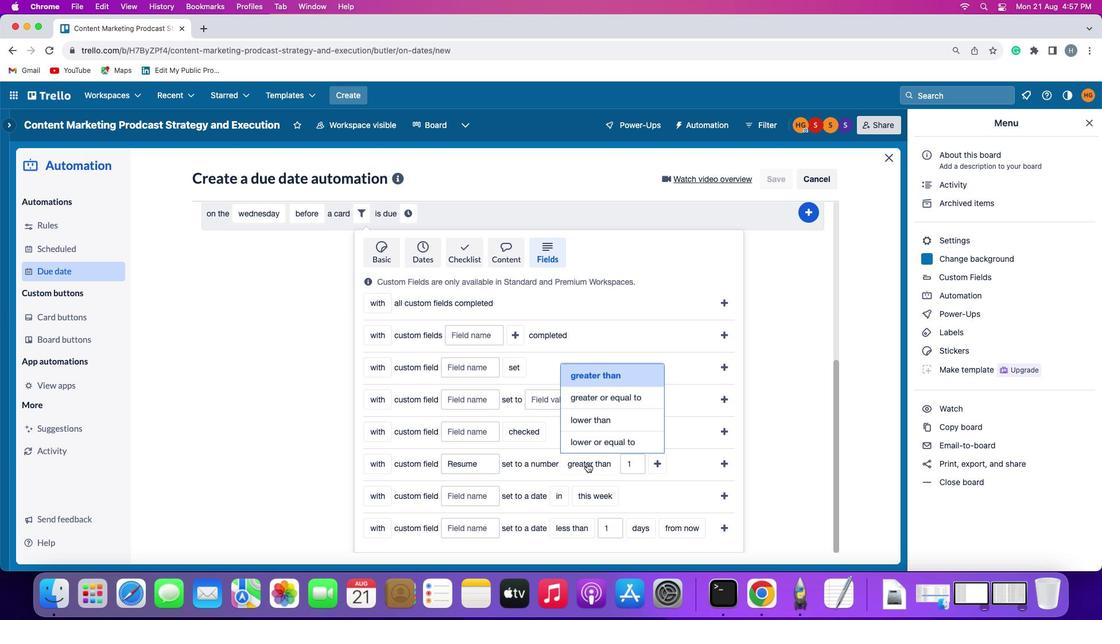 
Action: Mouse moved to (608, 373)
Screenshot: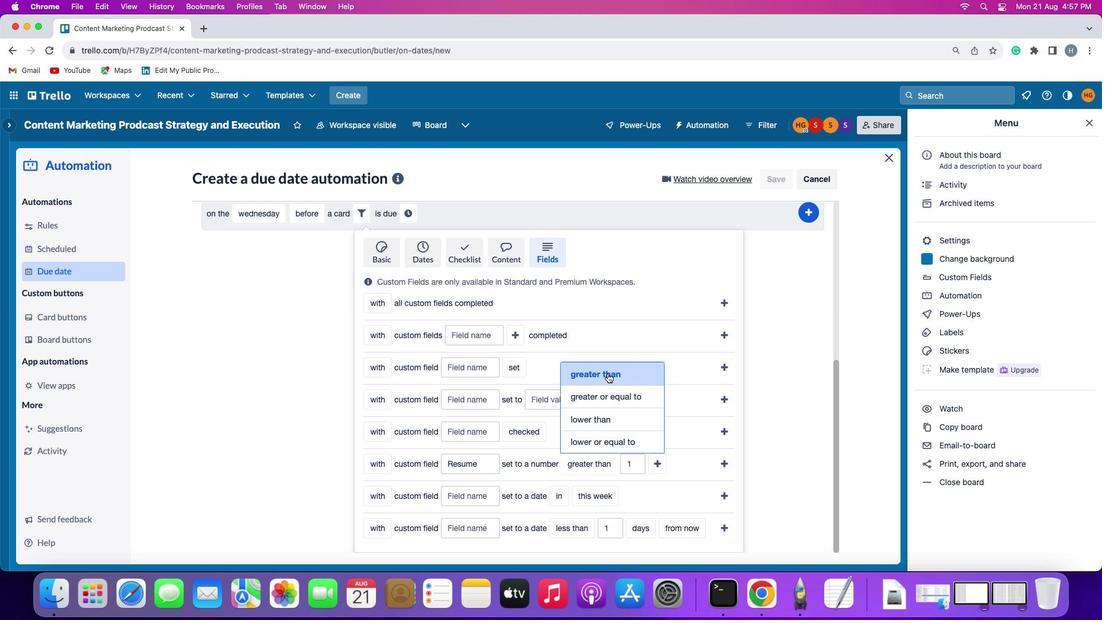
Action: Mouse pressed left at (608, 373)
Screenshot: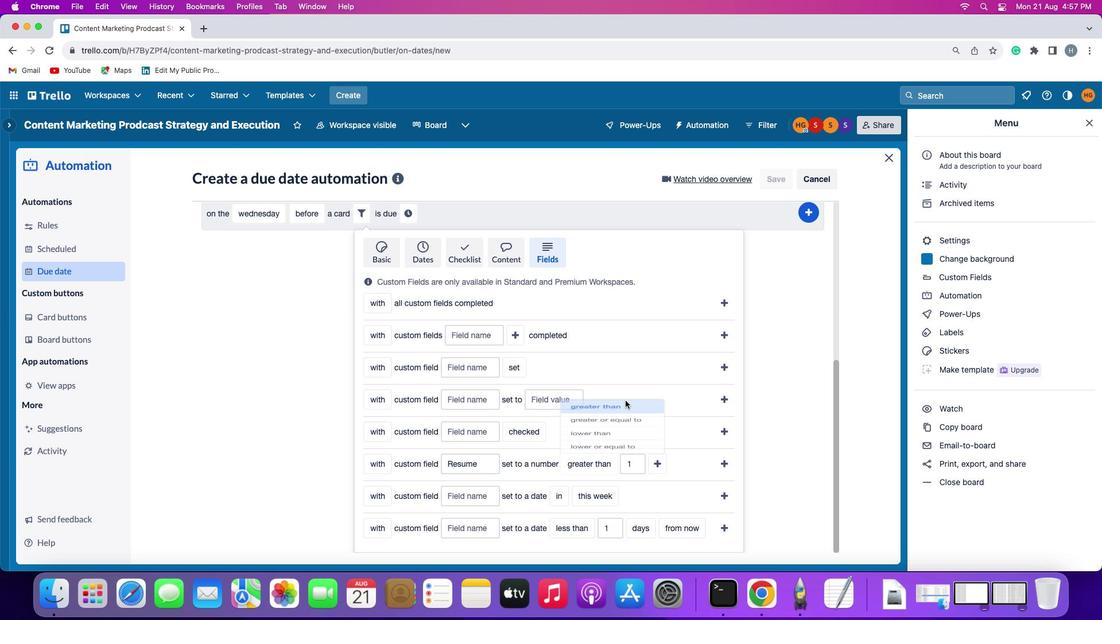 
Action: Mouse moved to (656, 460)
Screenshot: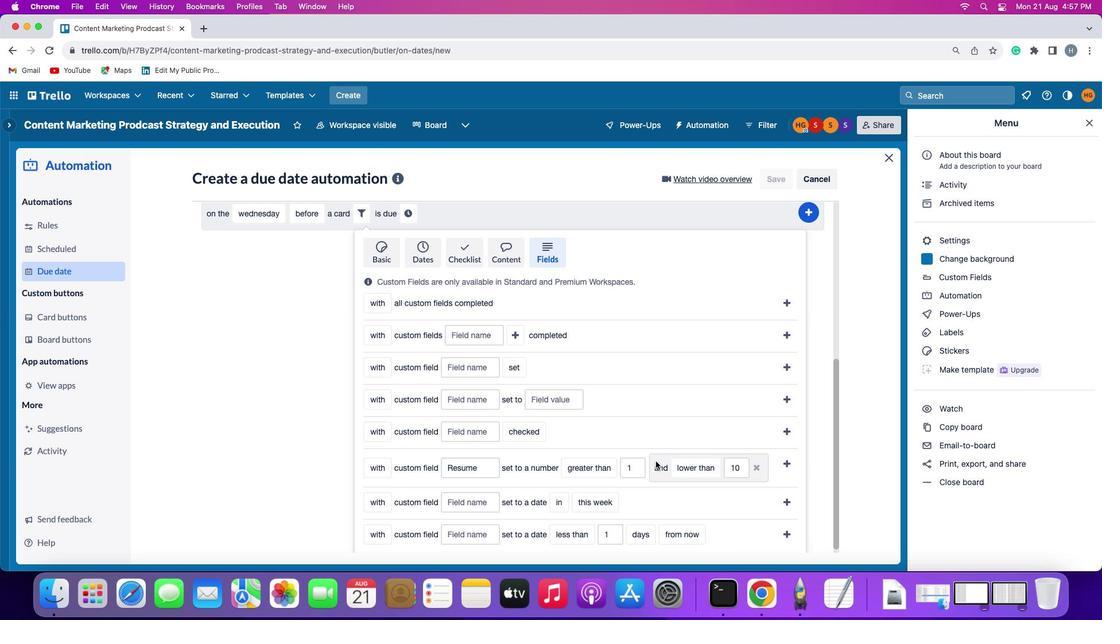 
Action: Mouse pressed left at (656, 460)
Screenshot: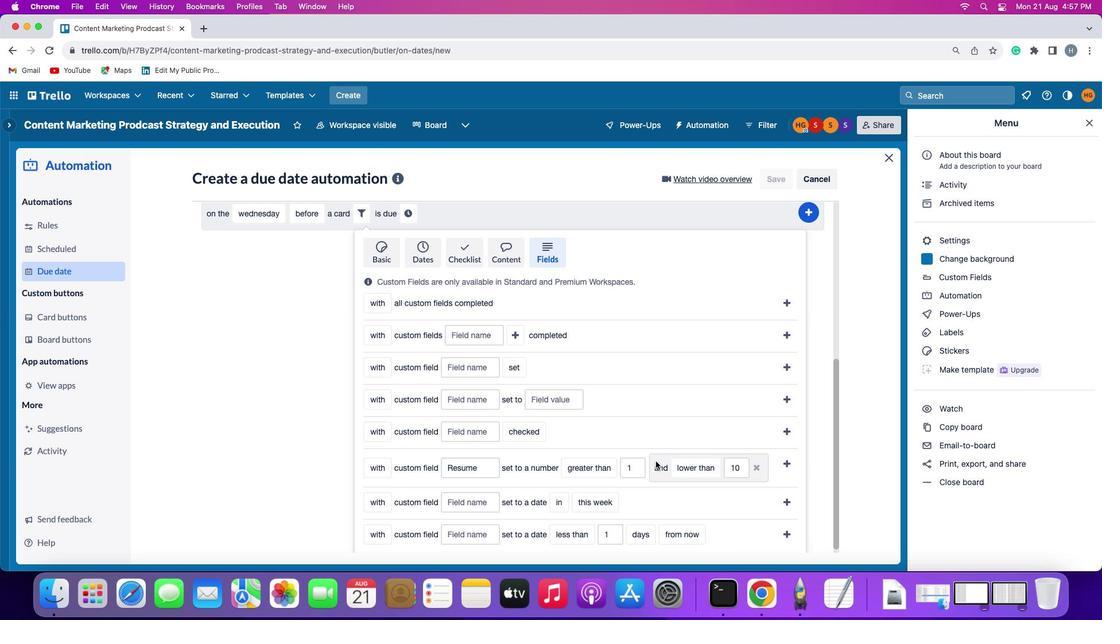 
Action: Mouse moved to (701, 468)
Screenshot: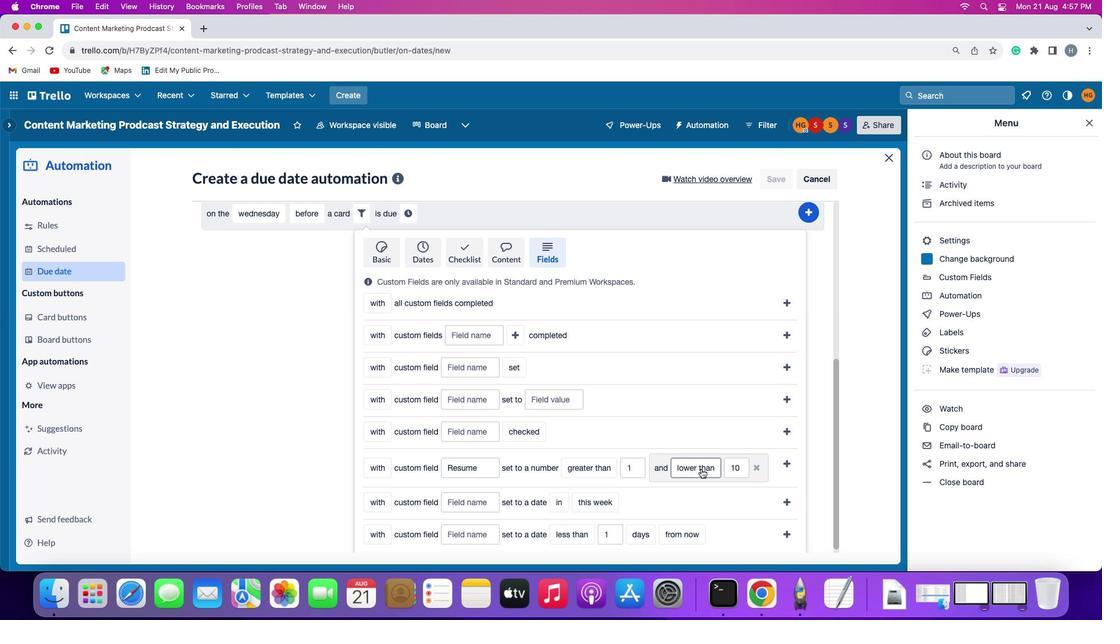 
Action: Mouse pressed left at (701, 468)
Screenshot: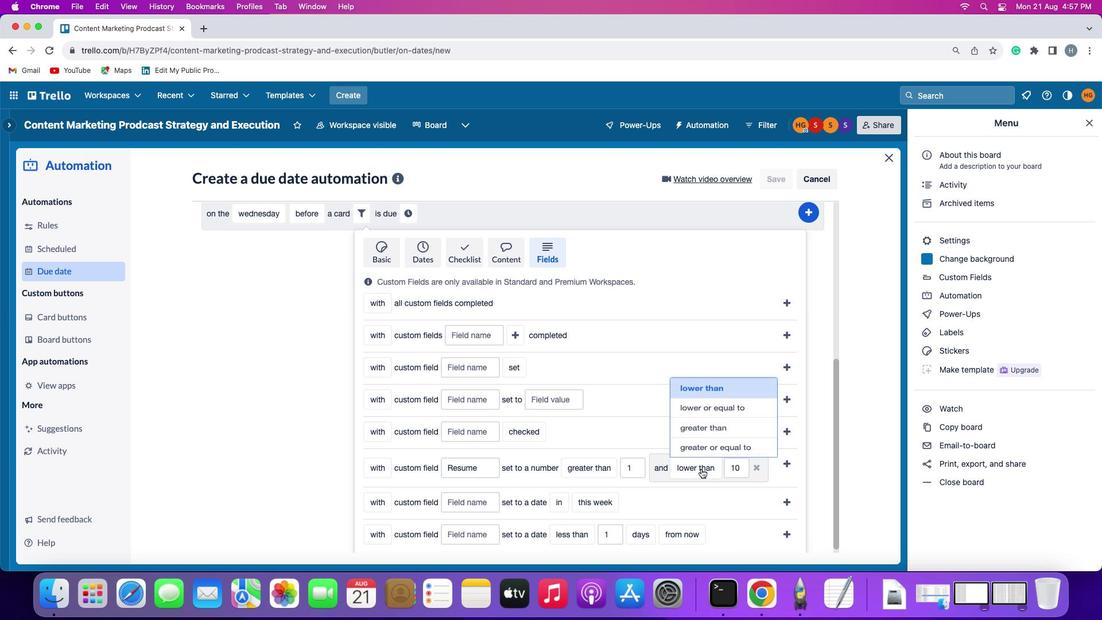 
Action: Mouse moved to (708, 399)
Screenshot: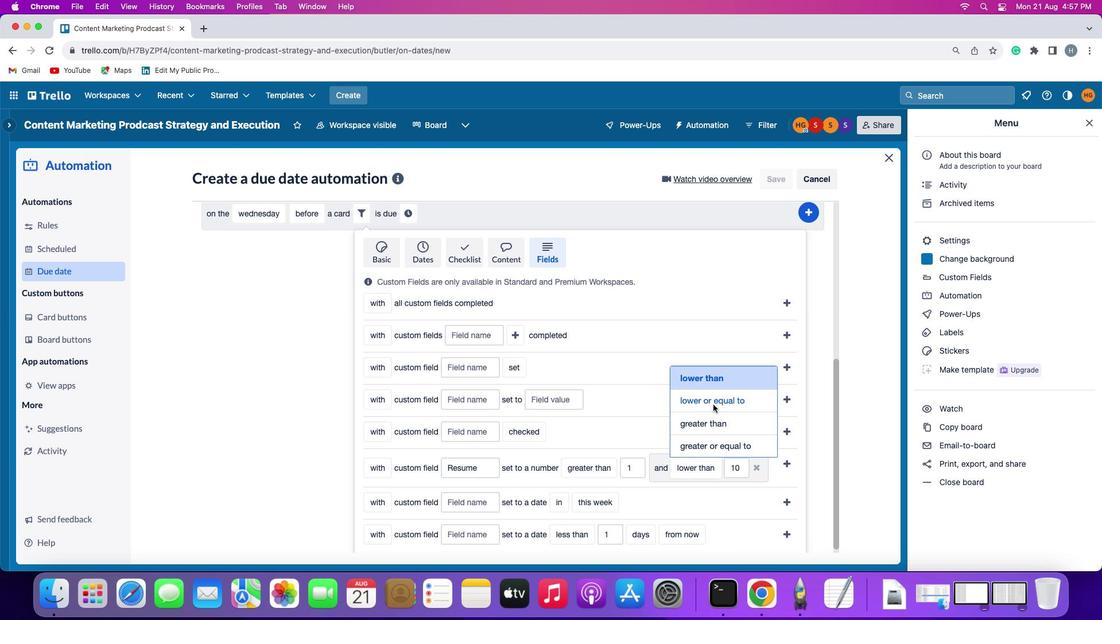 
Action: Mouse pressed left at (708, 399)
Screenshot: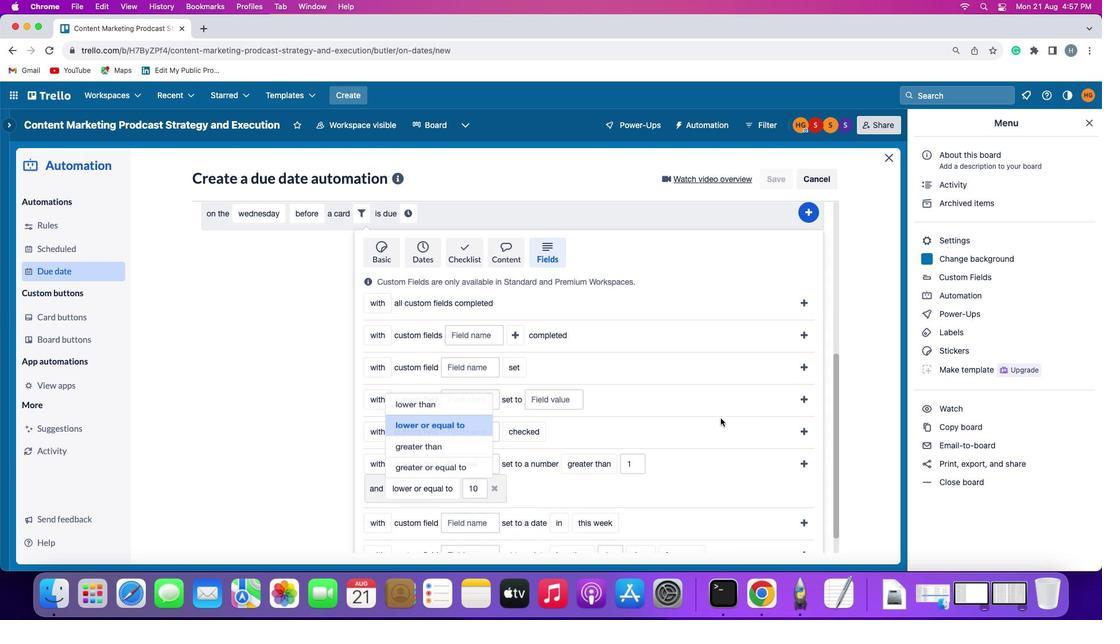 
Action: Mouse moved to (806, 461)
Screenshot: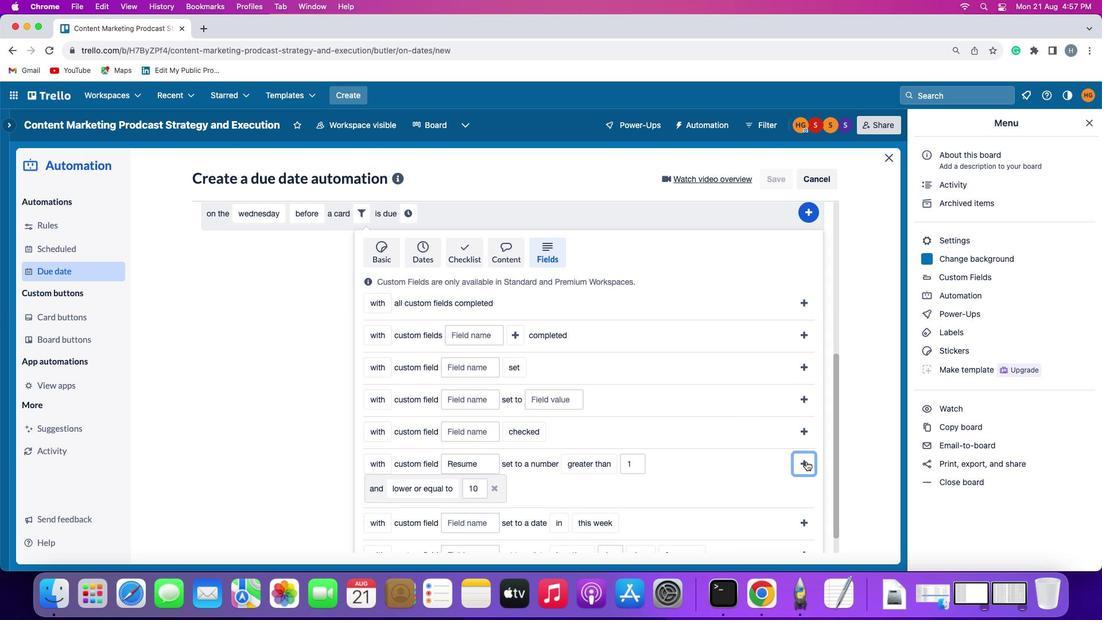
Action: Mouse pressed left at (806, 461)
Screenshot: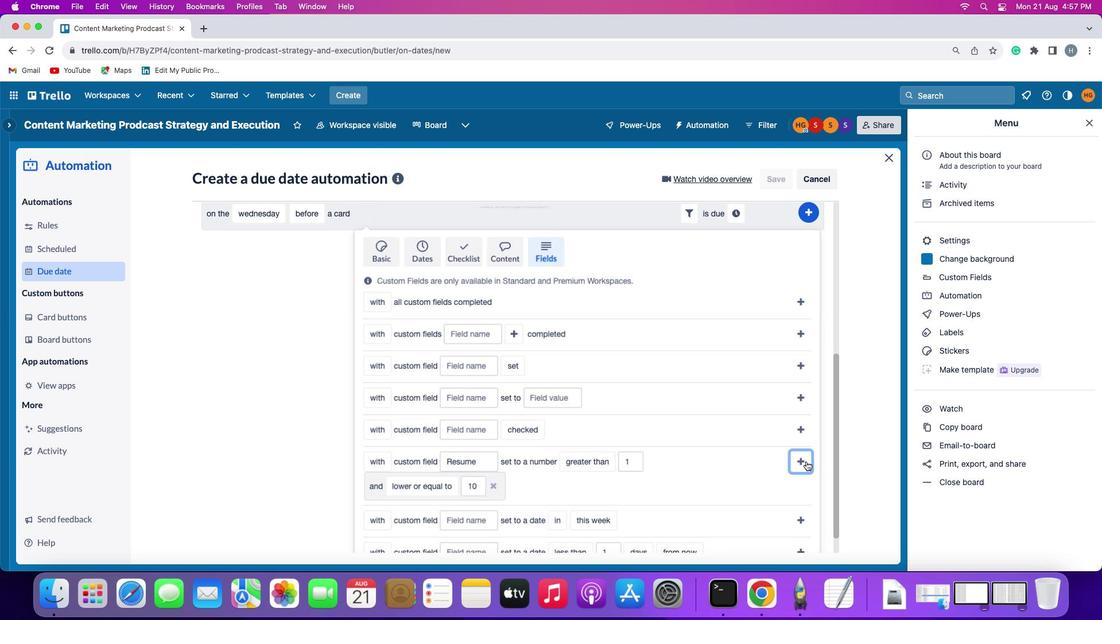 
Action: Mouse moved to (742, 498)
Screenshot: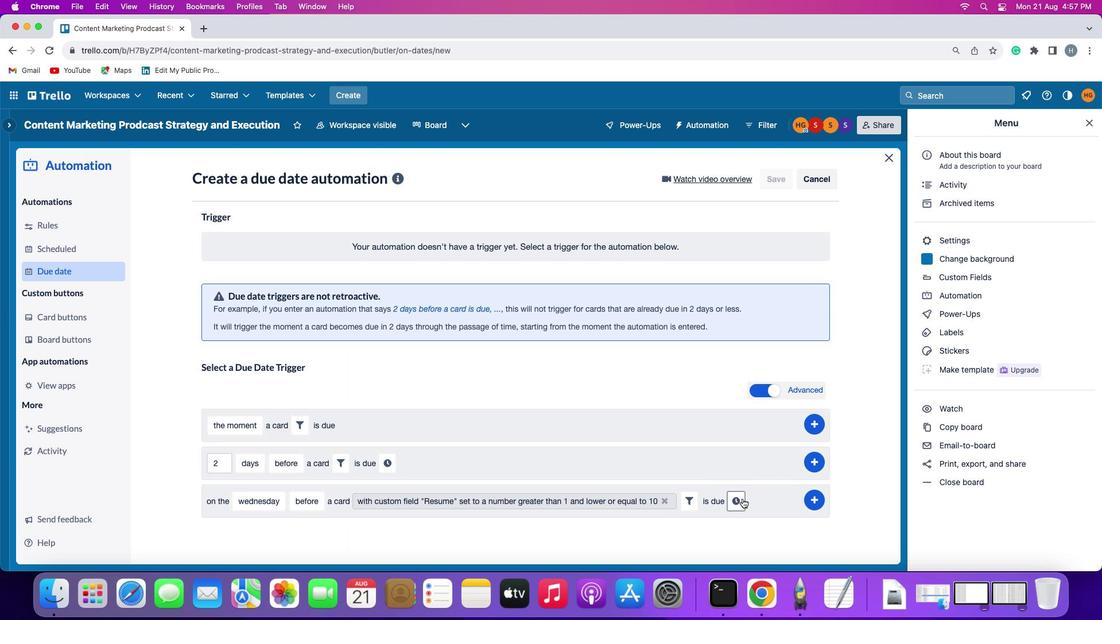 
Action: Mouse pressed left at (742, 498)
Screenshot: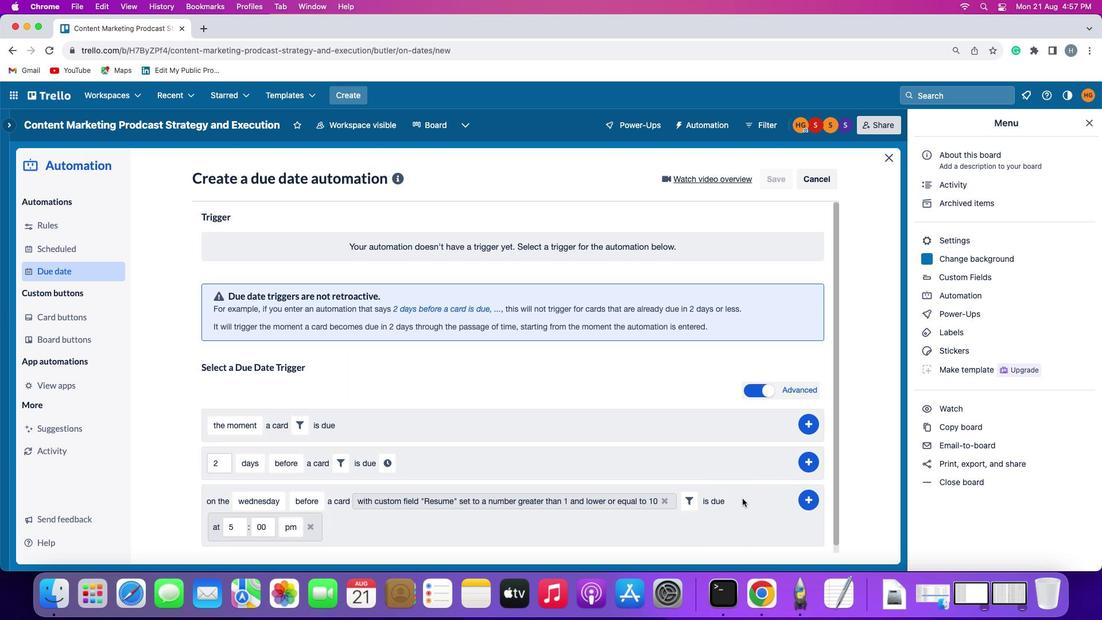 
Action: Mouse moved to (244, 524)
Screenshot: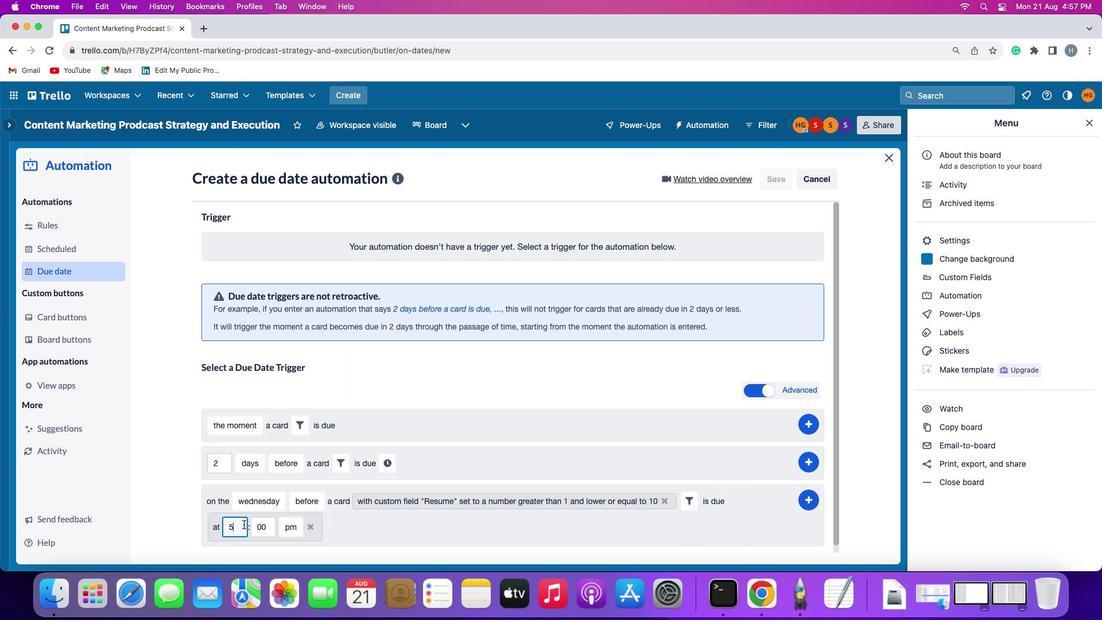 
Action: Mouse pressed left at (244, 524)
Screenshot: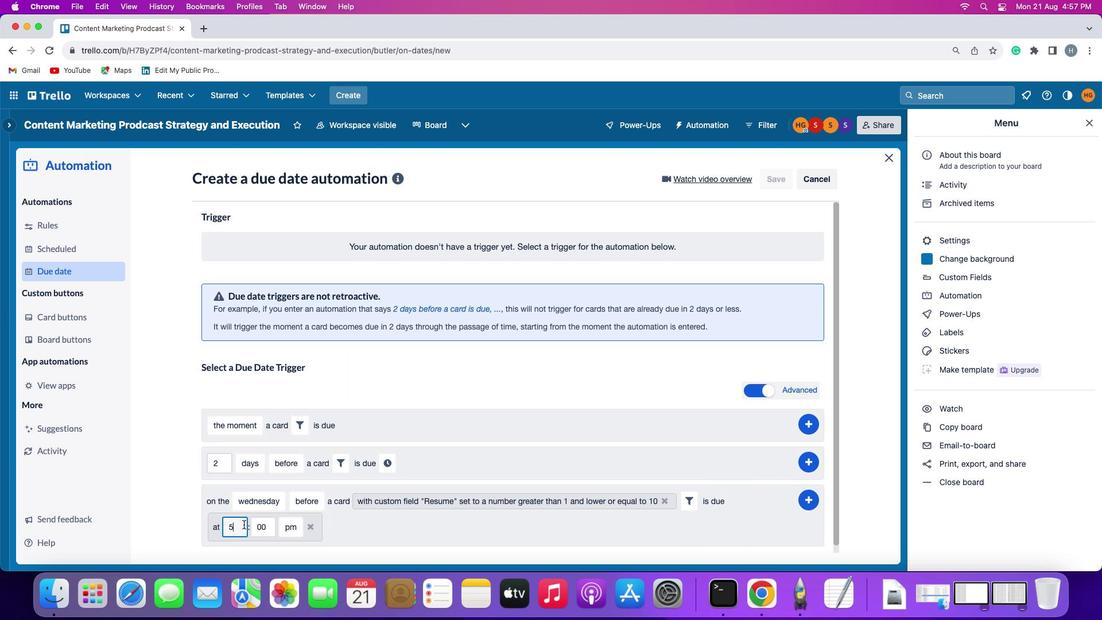 
Action: Mouse moved to (244, 524)
Screenshot: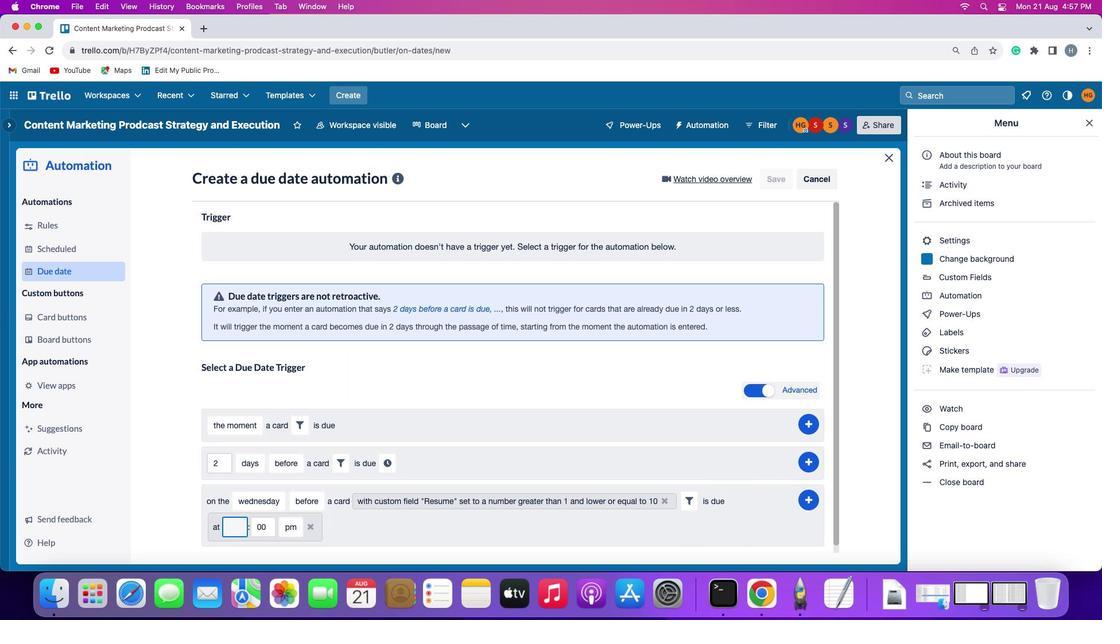 
Action: Key pressed Key.backspace'1''1'
Screenshot: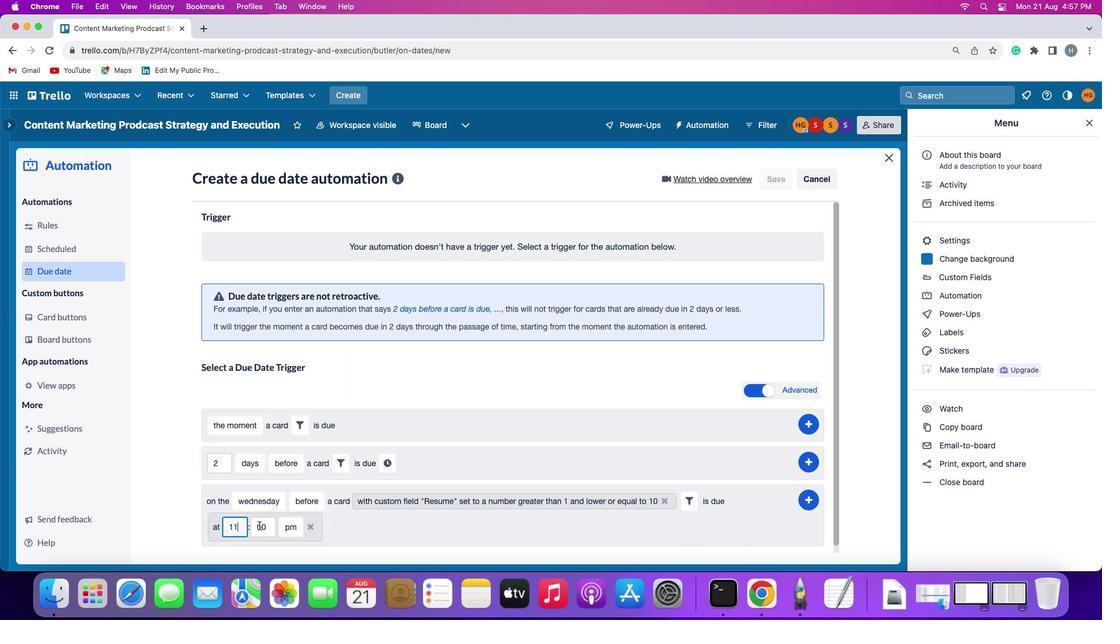 
Action: Mouse moved to (293, 528)
Screenshot: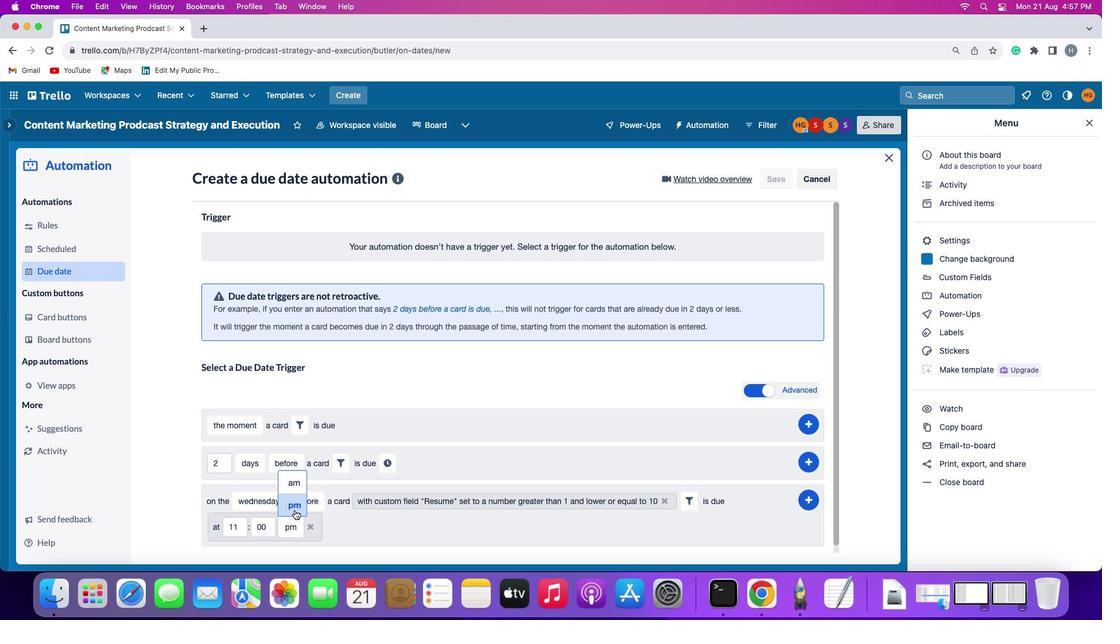 
Action: Mouse pressed left at (293, 528)
Screenshot: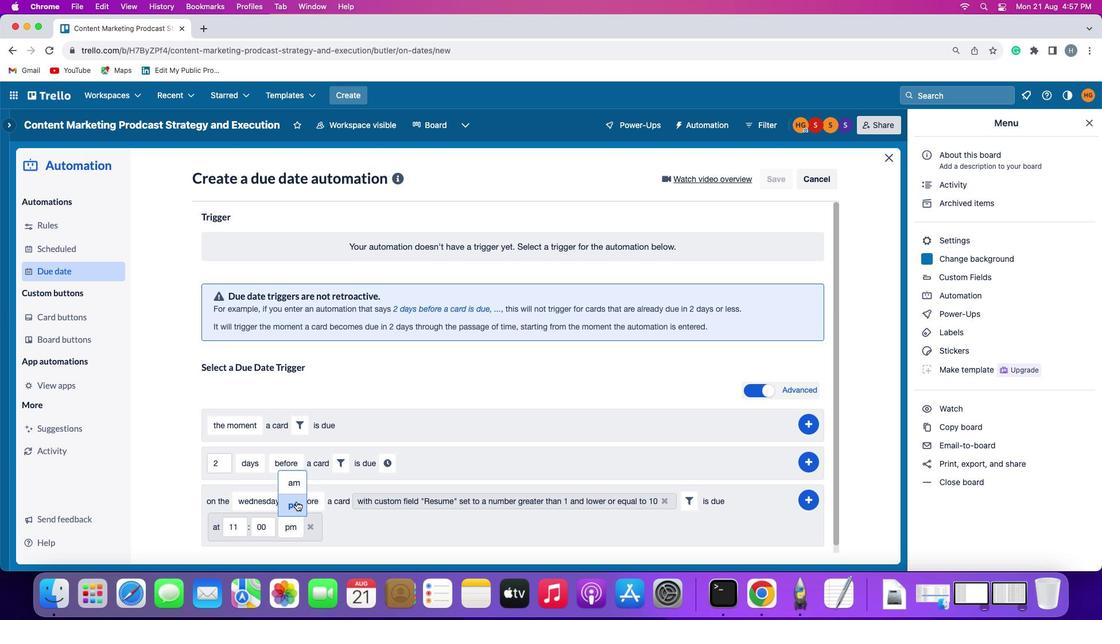 
Action: Mouse moved to (295, 479)
Screenshot: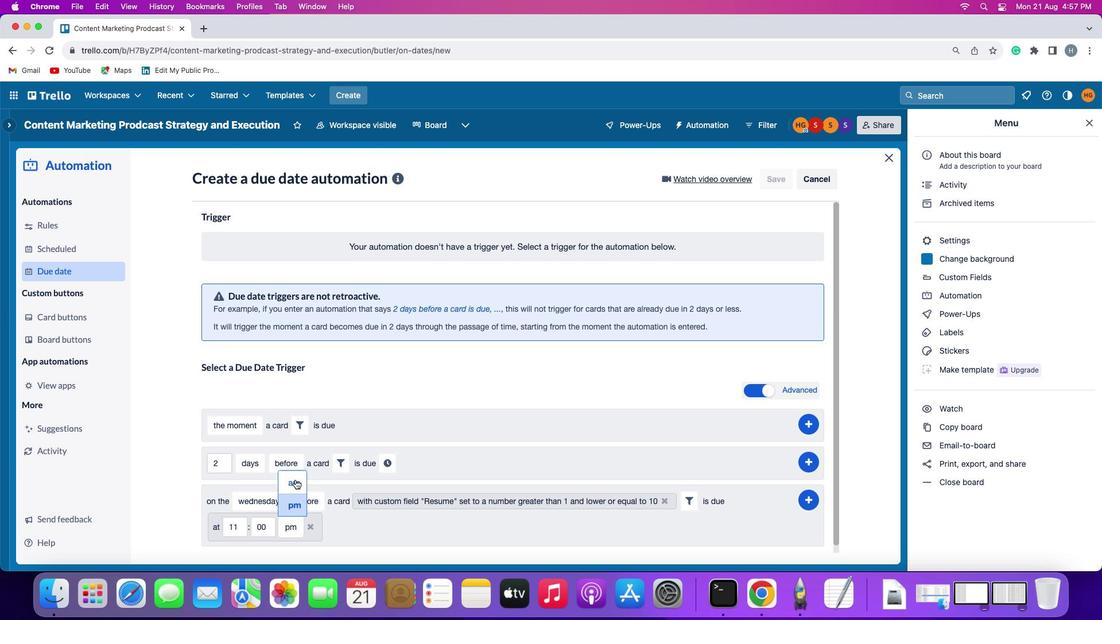 
Action: Mouse pressed left at (295, 479)
Screenshot: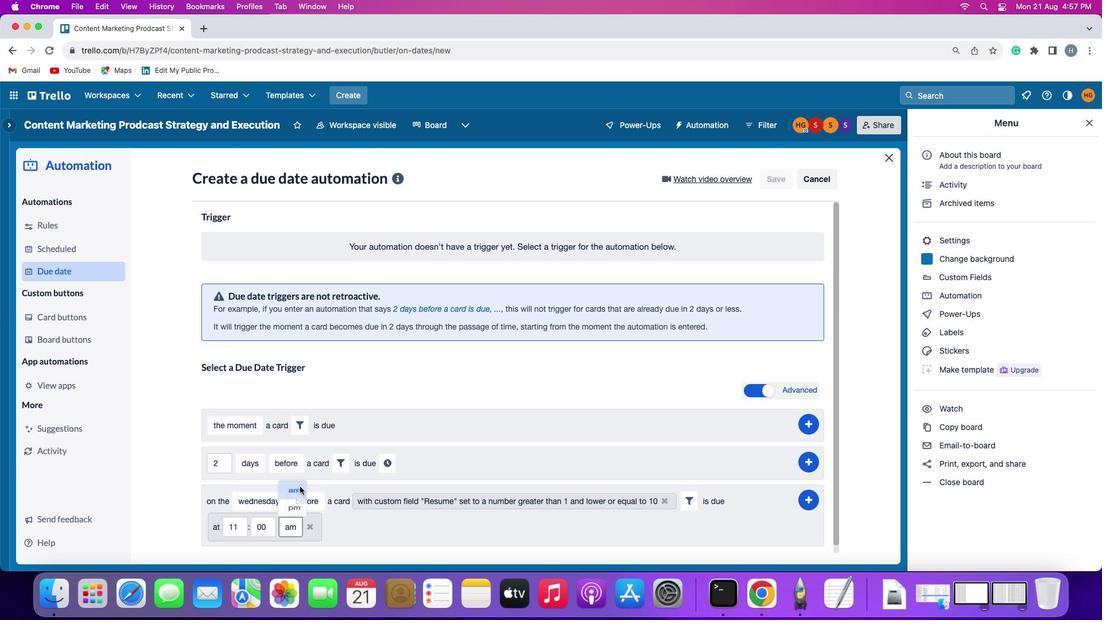 
Action: Mouse moved to (807, 498)
Screenshot: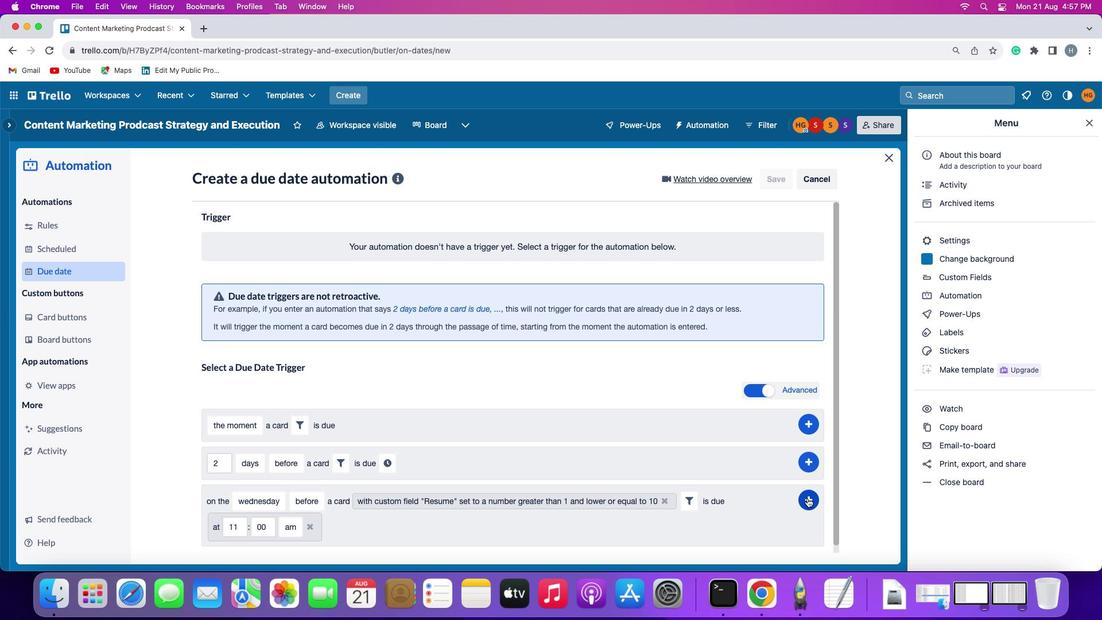 
Action: Mouse pressed left at (807, 498)
Screenshot: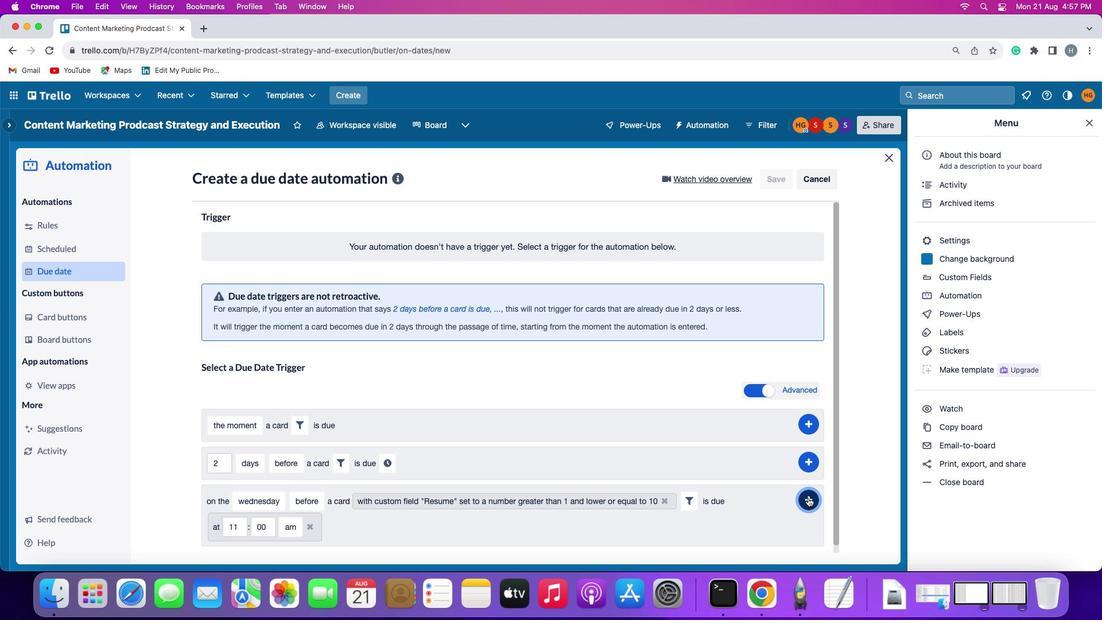 
Action: Mouse moved to (856, 417)
Screenshot: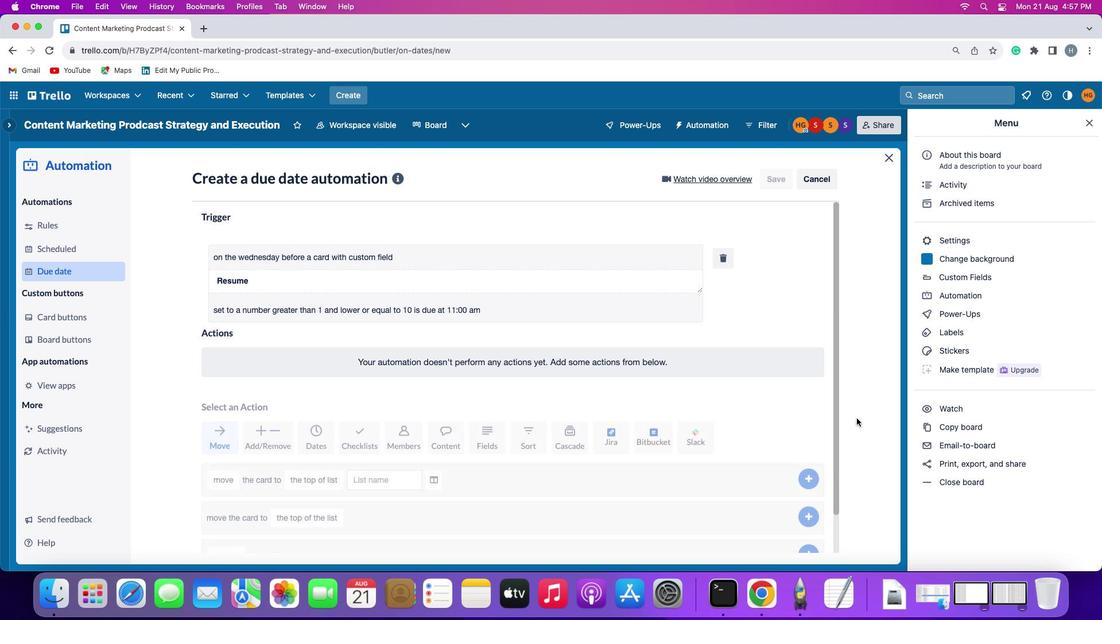 
